 Task: Generate a ternary plot to visualize compositional data.
Action: Mouse moved to (171, 76)
Screenshot: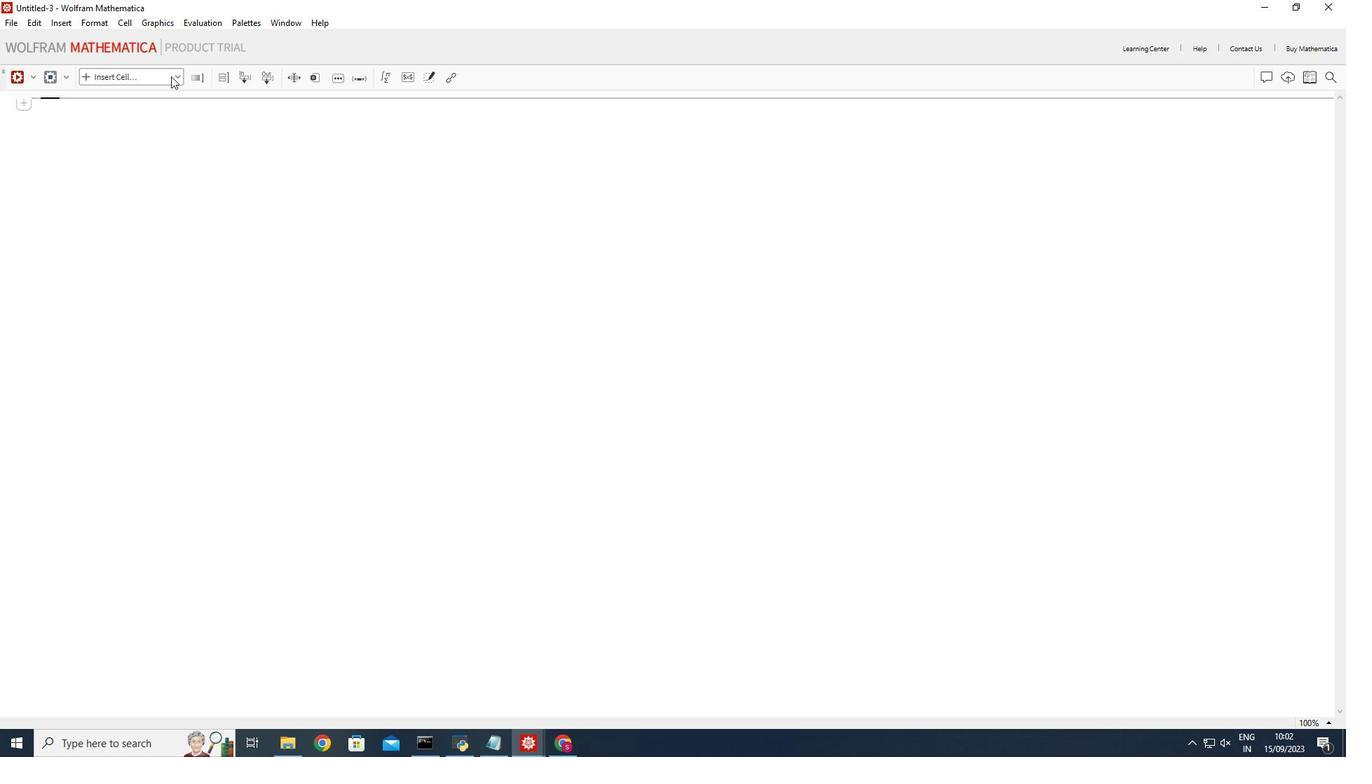 
Action: Mouse pressed left at (171, 76)
Screenshot: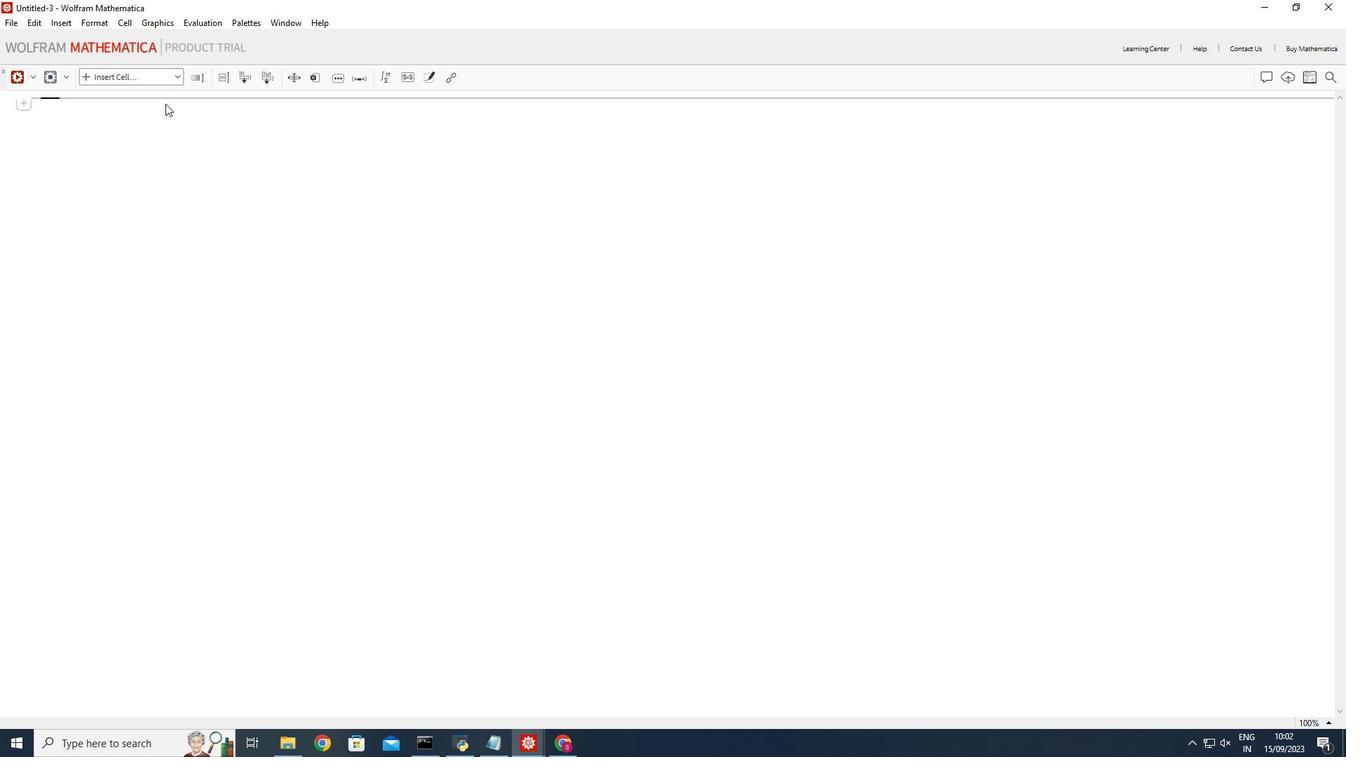 
Action: Mouse moved to (125, 103)
Screenshot: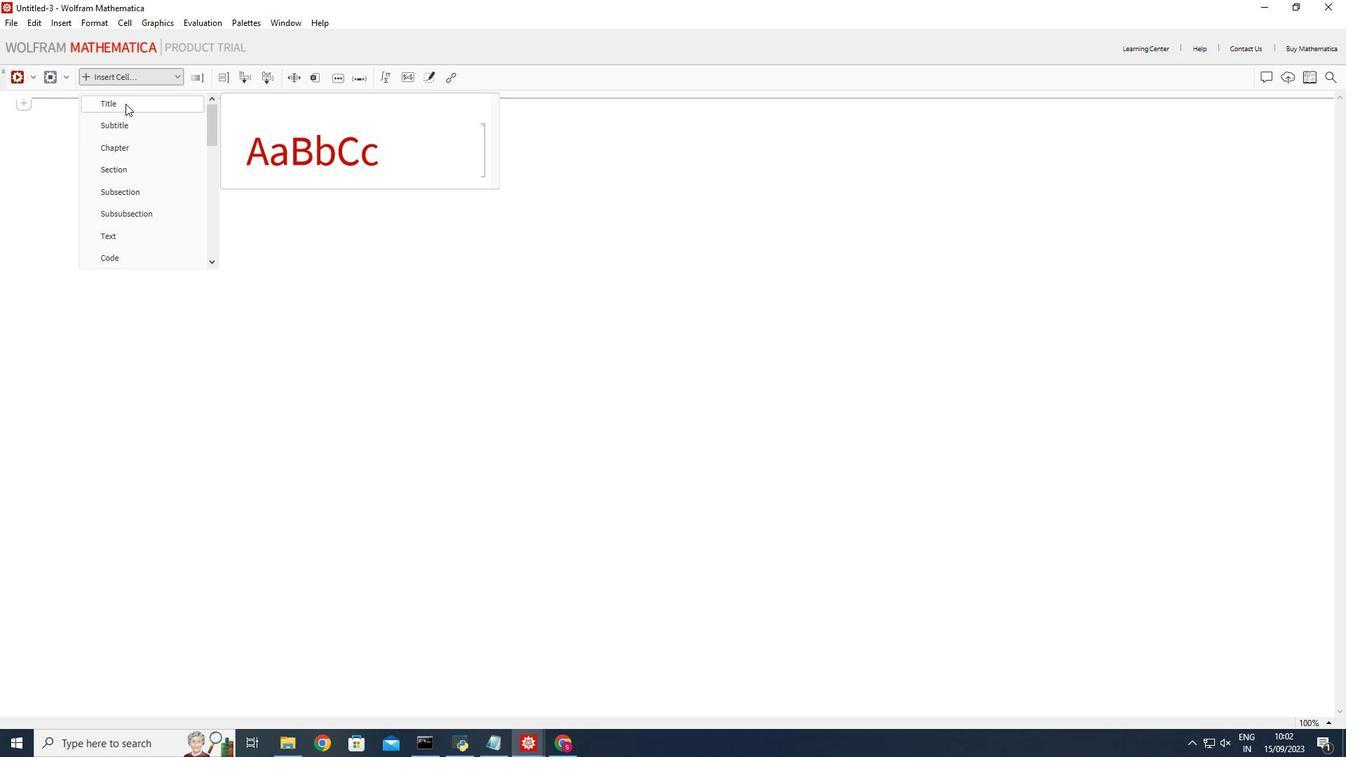 
Action: Mouse pressed left at (125, 103)
Screenshot: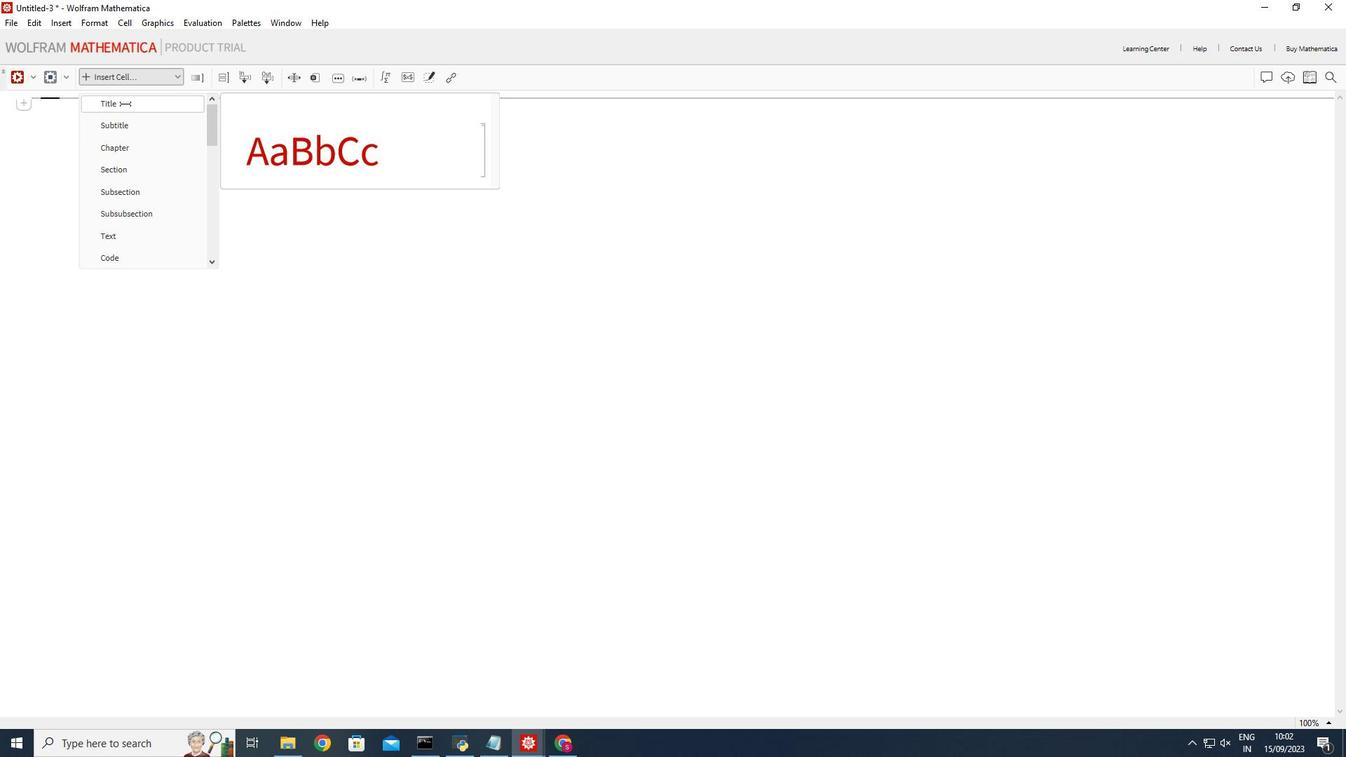 
Action: Mouse moved to (105, 135)
Screenshot: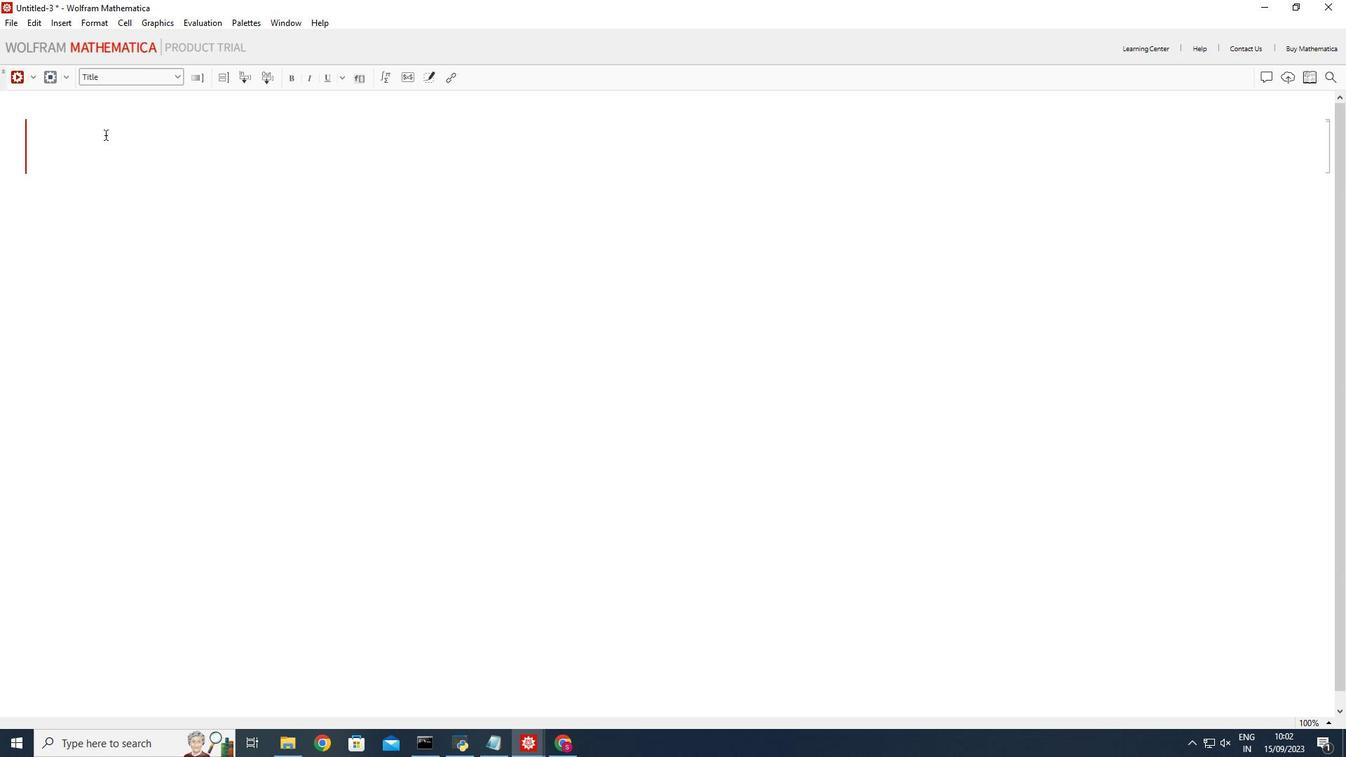 
Action: Mouse pressed left at (105, 135)
Screenshot: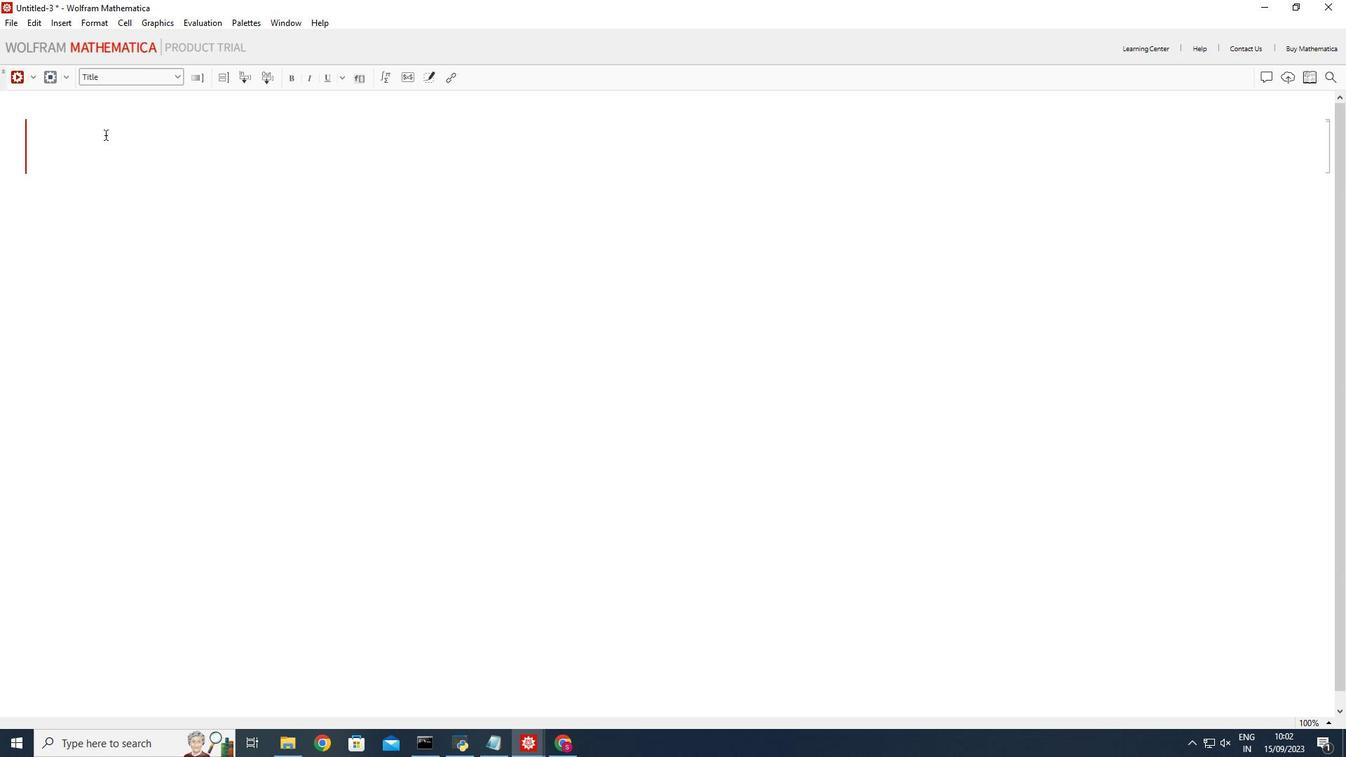 
Action: Mouse moved to (405, 442)
Screenshot: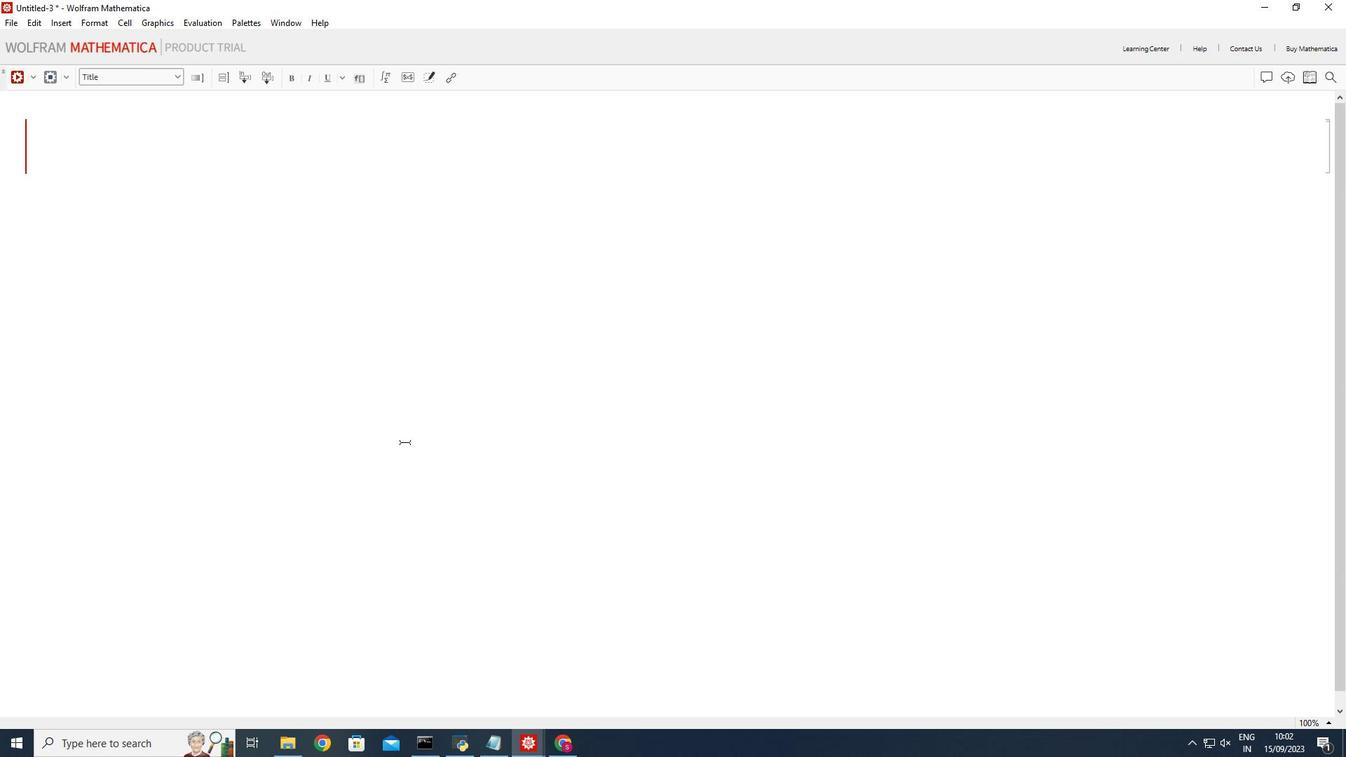 
Action: Key pressed <Key.shift_r>Ternary<Key.space>o<Key.backspace>plot<Key.space>to<Key.space>visualize<Key.space>compositional<Key.space>data
Screenshot: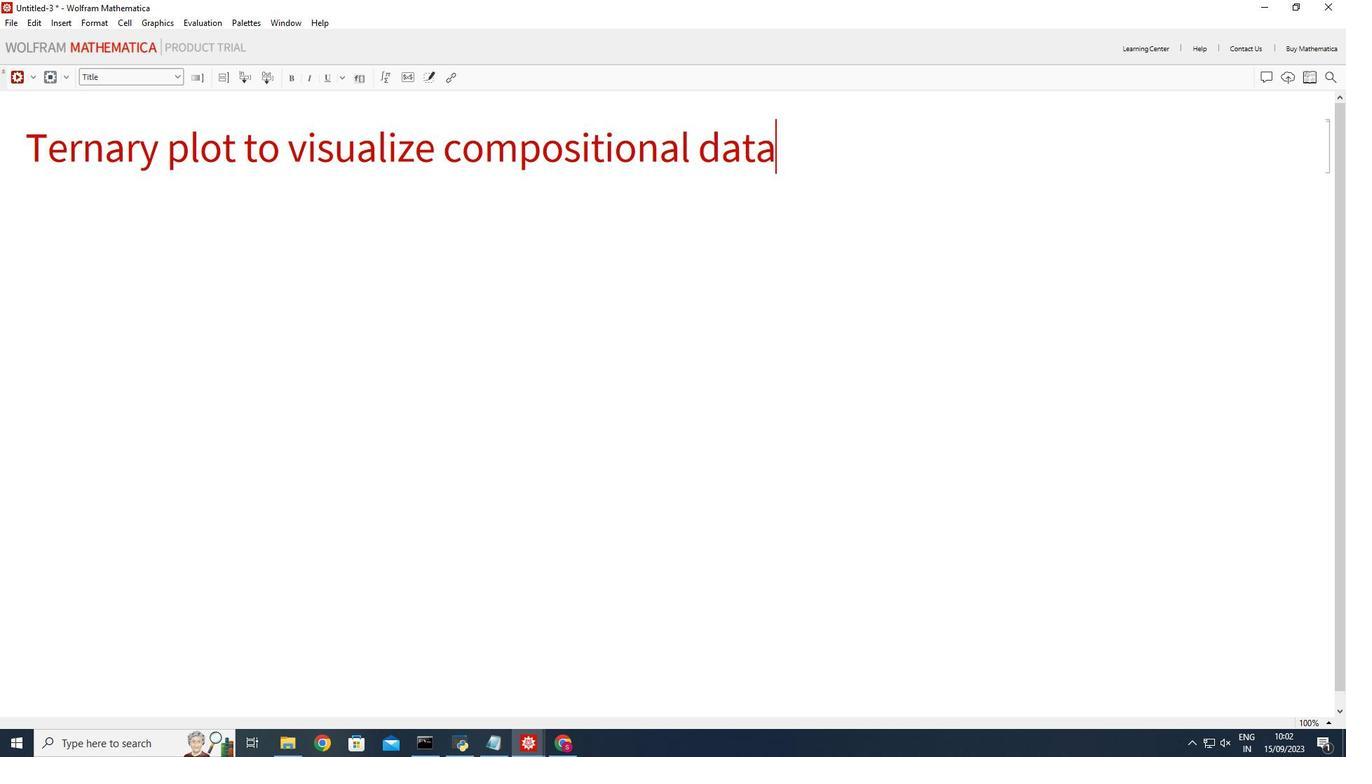 
Action: Mouse moved to (329, 318)
Screenshot: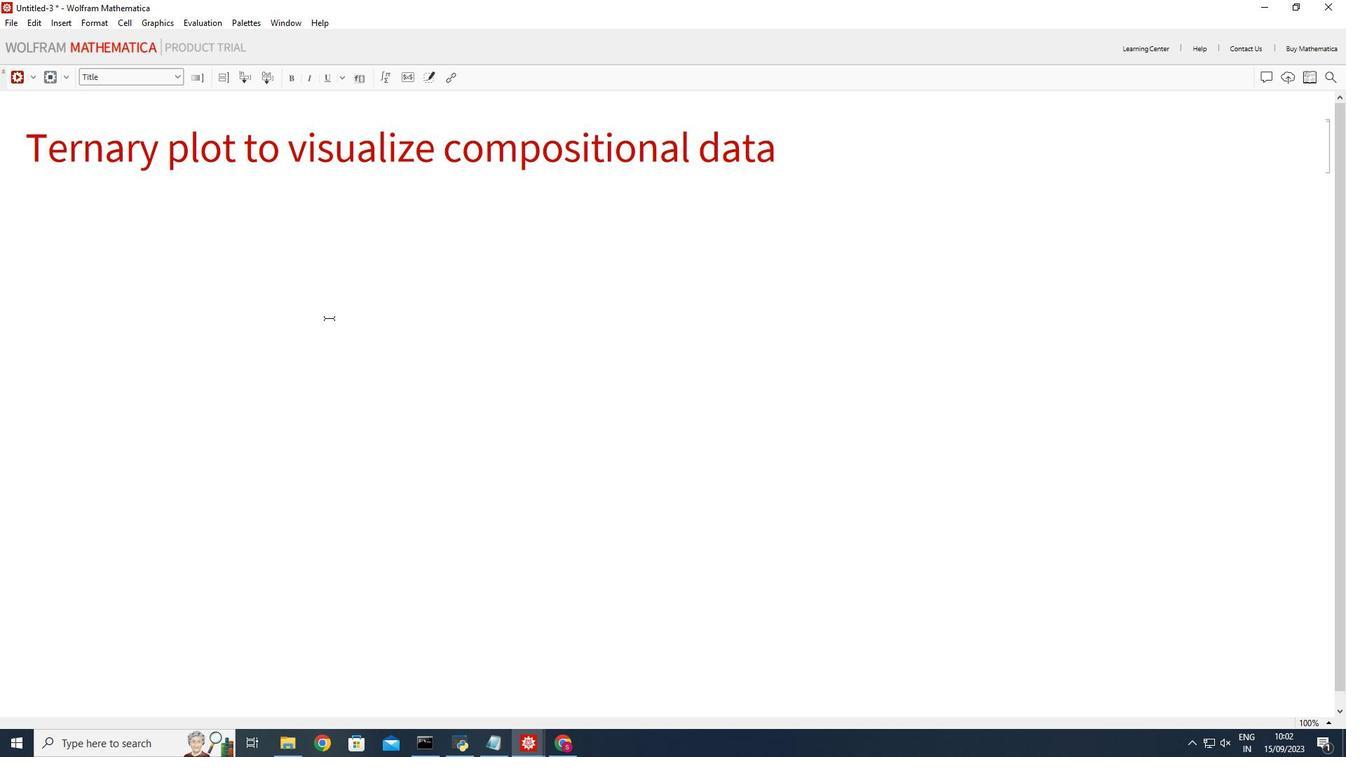 
Action: Mouse pressed left at (329, 318)
Screenshot: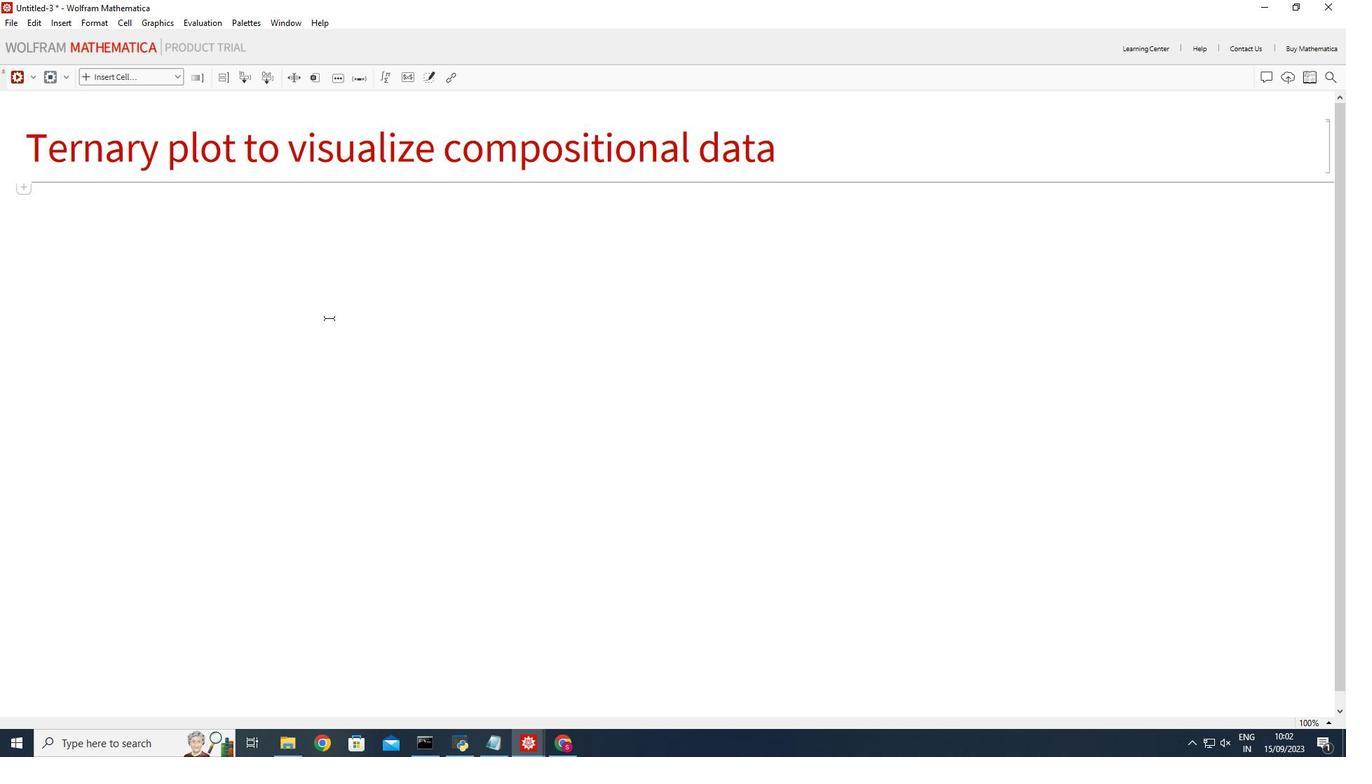 
Action: Mouse moved to (178, 76)
Screenshot: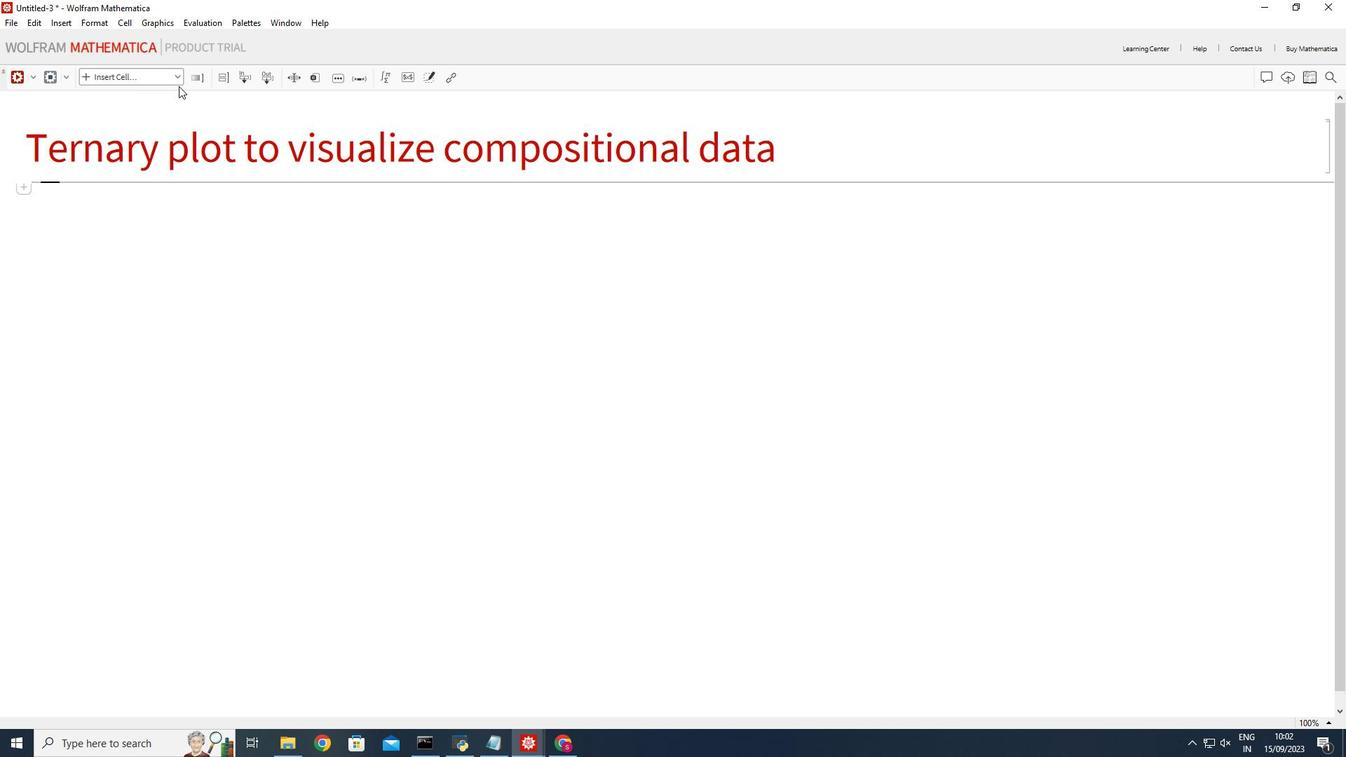 
Action: Mouse pressed left at (178, 76)
Screenshot: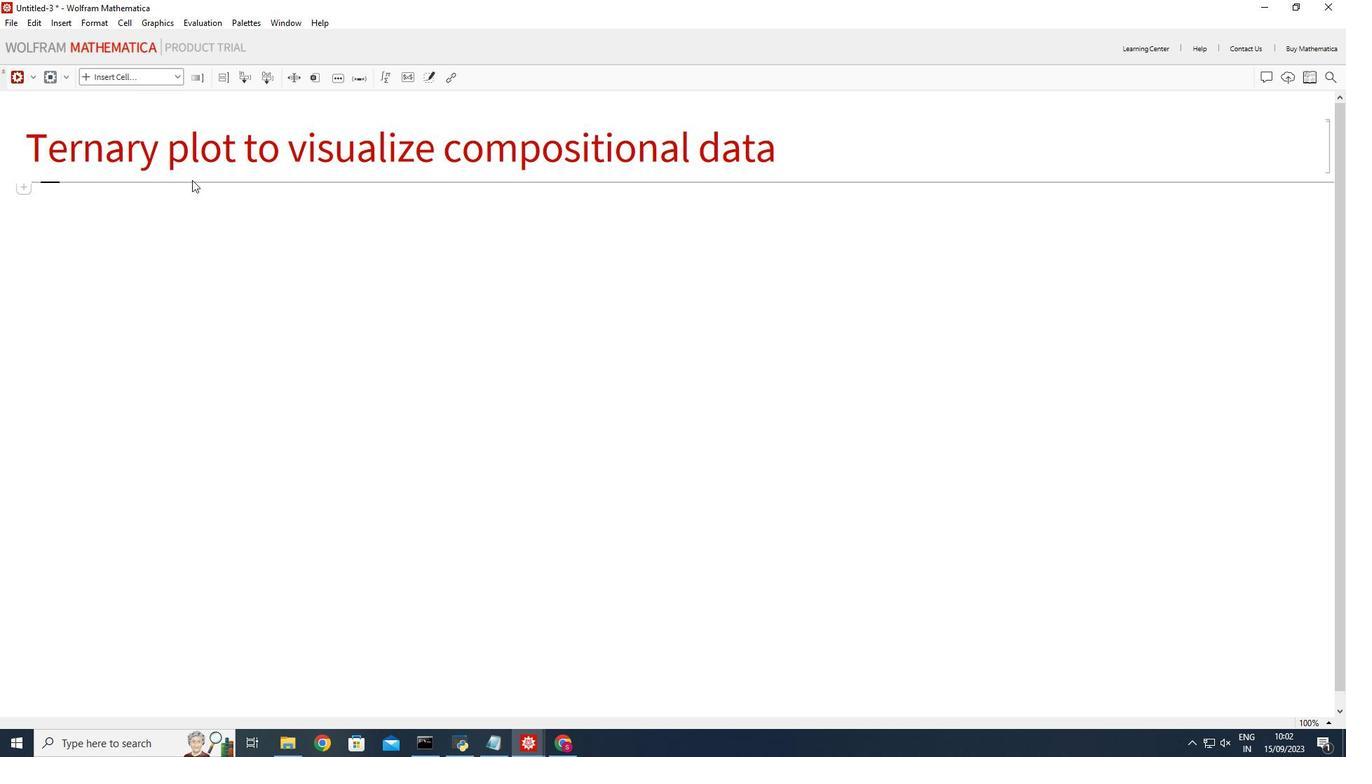 
Action: Mouse moved to (117, 255)
Screenshot: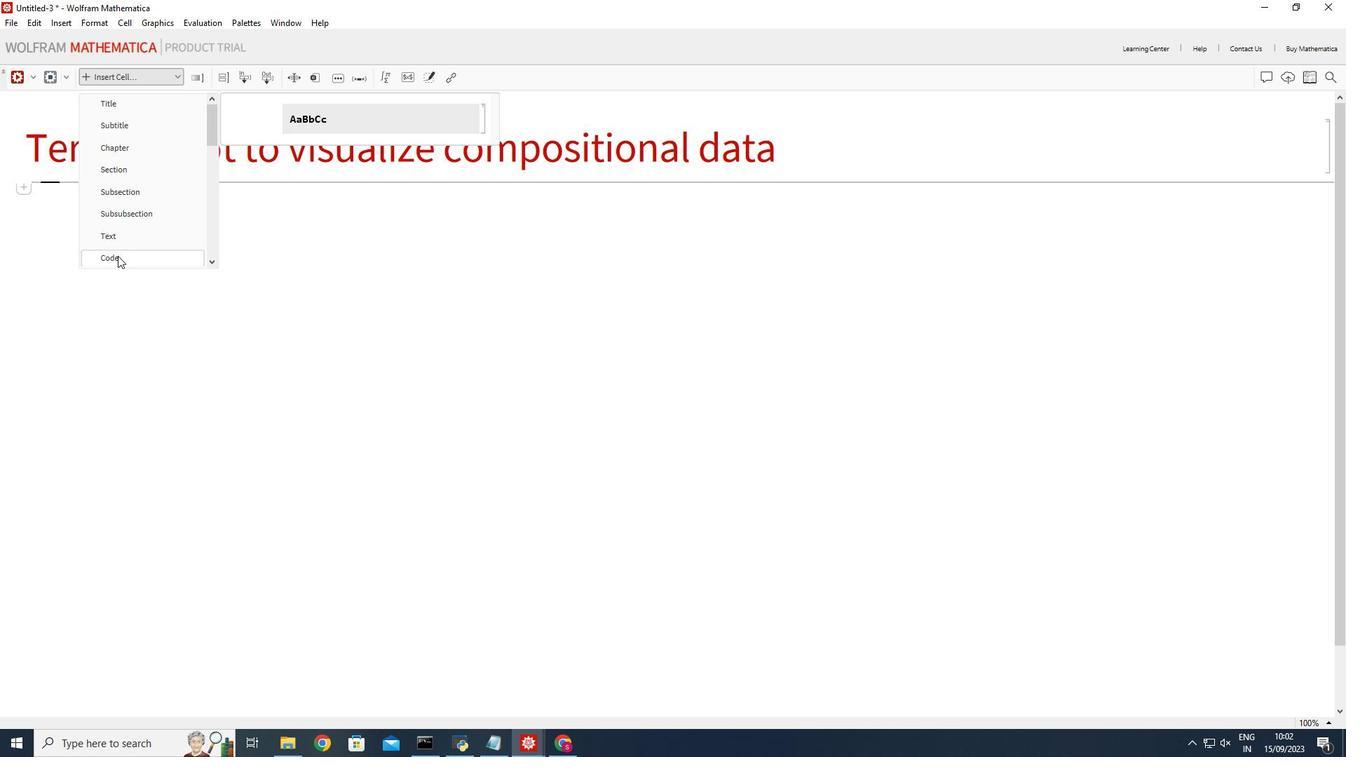 
Action: Mouse pressed left at (117, 255)
Screenshot: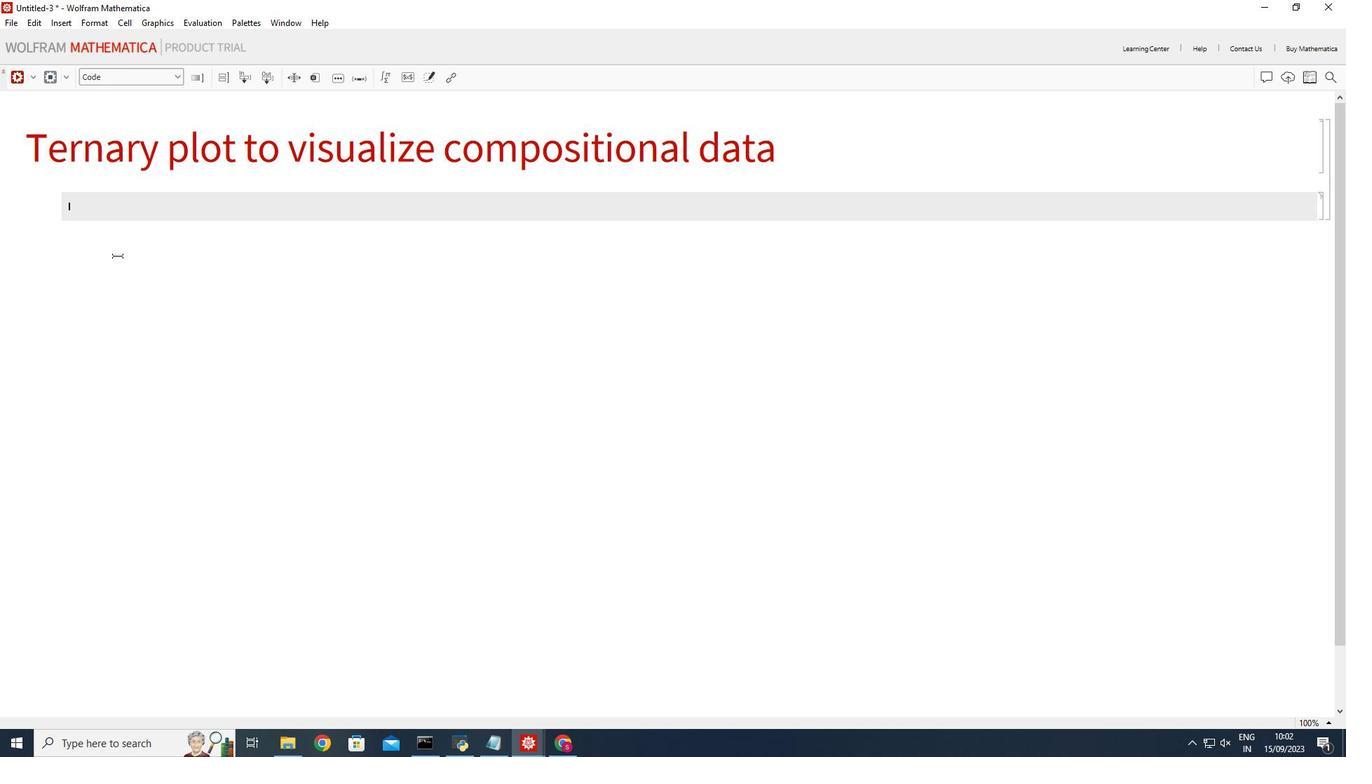 
Action: Mouse moved to (126, 210)
Screenshot: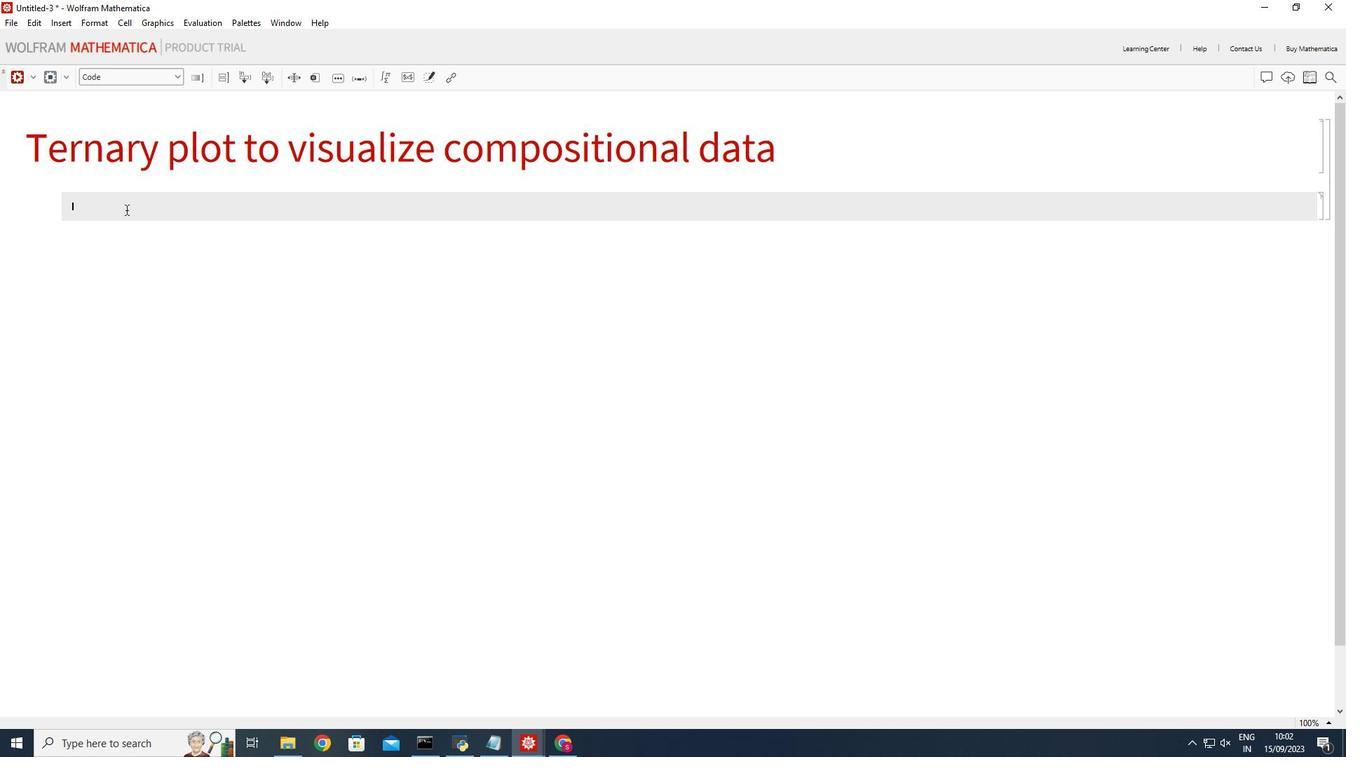 
Action: Mouse pressed left at (126, 210)
Screenshot: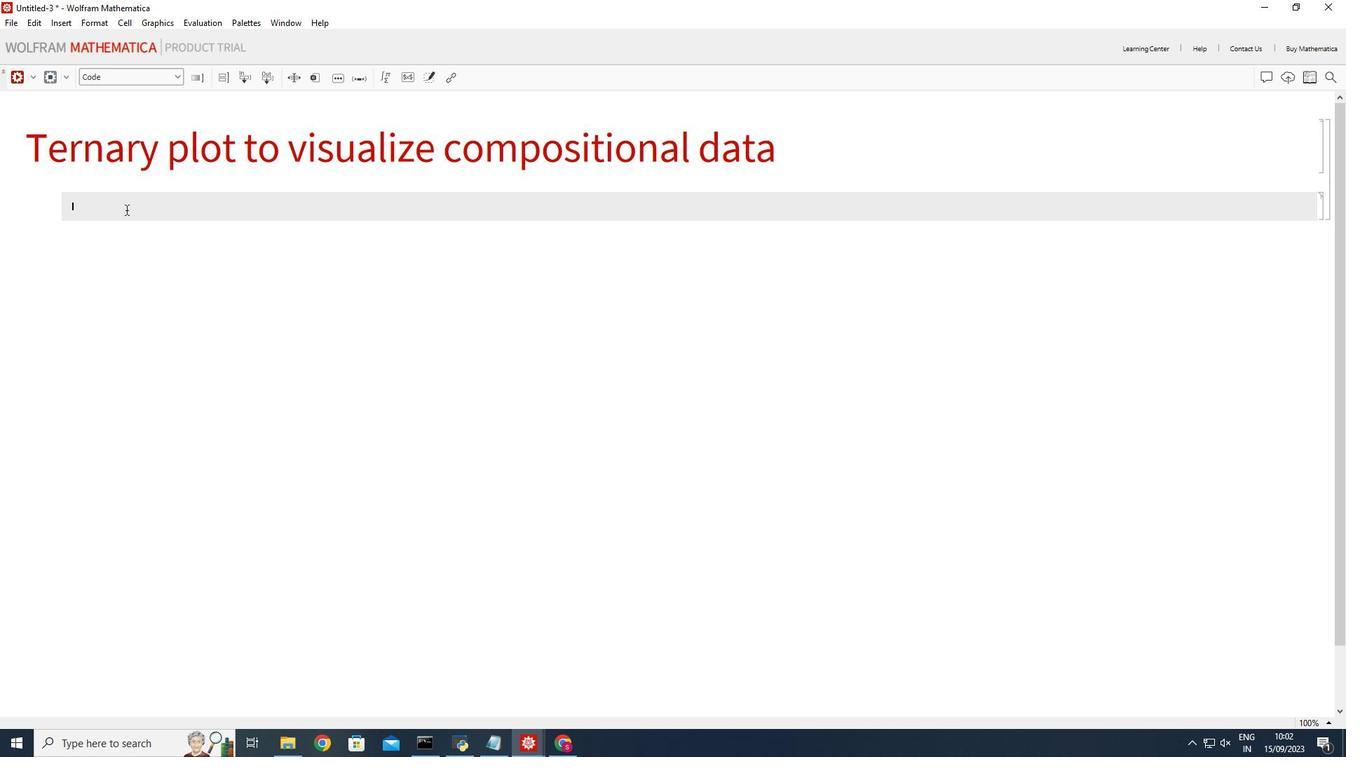 
Action: Mouse moved to (302, 297)
Screenshot: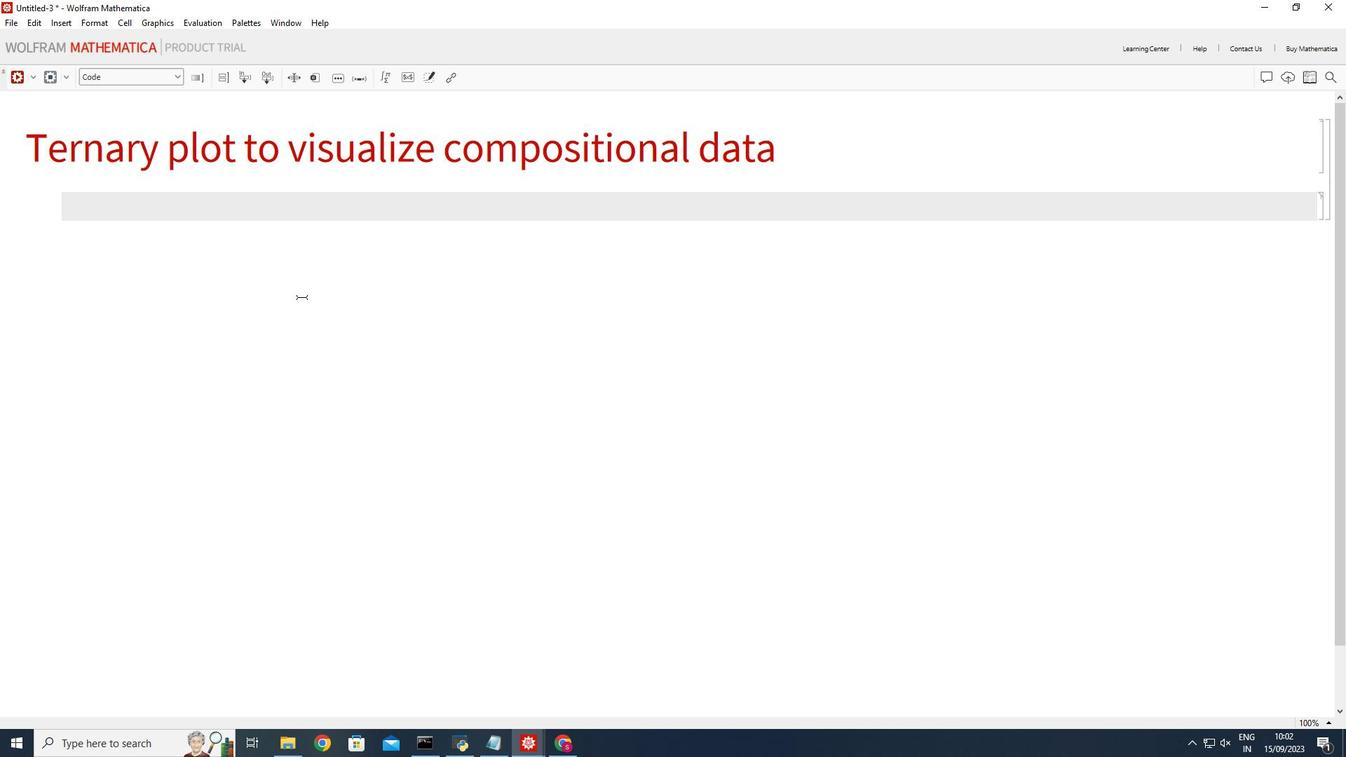 
Action: Key pressed <Key.shift_r>(*<Key.space><Key.shift_r>Define<Key.space>your<Key.space>compositional<Key.space>data<Key.space><Key.shift_r>(sum<Key.space>of<Key.space>components<Key.space>should<Key.space>be<Key.space>1<Key.right><Key.space><Key.right><Key.right><Key.enter>data<Key.space>=<Key.space><Key.shift_r><Key.shift_r><Key.shift_r><Key.shift_r><Key.shift_r>{{0.2,<Key.space>0.3,<Key.space>0.5<Key.right>,<Key.space><Key.shift_r>{0.6,<Key.space>0.1,<Key.space>0.3<Key.right>,<Key.space><Key.shift_r>{0.3,0.2,0.5<Key.right><Key.right>;<Key.enter><Key.enter><Key.shift_r>(*<Key.space>create<Key.space>a<Key.space>s<Key.backspace>custom<Key.space>ternary<Key.space>plot<Key.space><Key.right><Key.right><Key.enter><Key.shift_r>Graphics<Key.space><Key.backspace>[<Key.shift_r>{<Key.shift_r>(<Key.shift_r>*<Key.space><Key.shift_r>Equilateral<Key.space>triangle<Key.right><Key.right><Key.space><Key.shift_r>L<Key.backspace><Key.backspace><Key.enter><Key.shift_r>Line[<Key.shift_r>{{1,0<Key.right>,<Key.space><Key.shift_r>{0,<Key.space><Key.shift_r>Sqrt[3]<Key.right>,<Key.space><Key.shift_r>{0,0<Key.right>,<Key.space><Key.shift_r>{1,0<Key.space><Key.right><Key.right><Key.right>,<Key.space><Key.enter><Key.shift_r>Text[<Key.shift_r>"<Key.shift_r>A<Key.right>,<Key.space><Key.shift_r>{0.02<Key.right><Key.left>,<Key.space>0.02<Key.left><Key.left><Key.left><Key.left>-<Key.right><Key.right><Key.right><Key.right><Key.right><Key.right>,<Key.space><Key.shift_r>Text[<Key.shift_r>"<Key.shift_r>B<Key.right>,<Key.space><Key.shift_r>{0.98,<Key.space>-0.02<Key.right><Key.right>,<Key.enter><Key.shift_r>Text[<Key.shift_r>"<Key.shift_r>C<Key.right>,<Key.space><Key.shift_r>{0.5<Key.right>,<Key.space><Key.shift_r>Sqrt[3]<Key.space>-<Key.space>0.02<Key.right><Key.right><Key.left><Key.left><Key.shift_r><Key.shift_r><Key.shift_r><Key.shift_r><Key.shift_r><Key.shift_r><Key.shift_r><Key.shift_r><Key.shift_r><Key.shift_r><Key.shift_r><Key.shift_r><Key.shift_r><Key.shift_r><Key.shift_r><Key.shift_r><Key.shift_r><Key.shift_r><Key.shift_r><Key.shift_r><Key.shift_r><Key.shift_r>}<Key.right><Key.right><Key.backspace>,<Key.enter><Key.up><Key.up><Key.up><Key.right><Key.right><Key.right><Key.right><Key.right><Key.right><Key.right><Key.right><Key.right><Key.right><Key.right><Key.up><Key.right><Key.down><Key.left><Key.right><Key.right><Key.right><Key.right><Key.right><Key.right><Key.right><Key.right><Key.right><Key.right><Key.right><Key.right><Key.right><Key.right><Key.right><Key.right><Key.right><Key.right><Key.right><Key.right><Key.right><Key.right><Key.right><Key.right><Key.right><Key.right><Key.right><Key.right><Key.right><Key.right><Key.right><Key.right><Key.right><Key.right><Key.right><Key.right><Key.right><Key.down><Key.left><Key.left><Key.left><Key.left><Key.left><Key.left><Key.left><Key.left><Key.left><Key.left><Key.left><Key.left><Key.left><Key.left><Key.left><Key.left><Key.left><Key.left><Key.left><Key.left><Key.left><Key.left><Key.right><Key.right><Key.right><Key.right><Key.right><Key.right><Key.right><Key.right><Key.right><Key.right><Key.right><Key.right><Key.right><Key.right><Key.right><Key.right><Key.right><Key.right><Key.right><Key.right><Key.right><Key.right><Key.right><Key.right><Key.left><Key.left><Key.left><Key.left><Key.left><Key.left><Key.left><Key.left><Key.left><Key.left><Key.left><Key.left><Key.left><Key.left><Key.left><Key.left><Key.left><Key.left><Key.left><Key.left><Key.left><Key.left><Key.left><Key.left><Key.down><Key.left><Key.left><Key.left><Key.left><Key.left><Key.left><Key.left><Key.left><Key.left><Key.left><Key.left><Key.backspace><Key.right><Key.right><Key.right><Key.right><Key.right><Key.right><Key.right><Key.right><Key.right><Key.right><Key.right><Key.right><Key.right><Key.right><Key.right><Key.right><Key.right><Key.right><Key.right><Key.right><Key.backspace>,<Key.enter><Key.shift_r>Table[<Key.shift_r>Text[i,<Key.shift_r>{i,<Key.space>-0.02<Key.right><Key.left><Key.shift_r>}],<Key.space><Key.shift_r>{i,0,1,0.1<Key.shift_r>}],<Key.enter><Key.shift_r>Point<Key.shift_r>Size<Key.space>[<Key.shift_r>Large],<Key.space><Key.shift_r><Key.shift_r>Point[<Key.shift_r>{0,0<Key.shift_r>}],<Key.space><Key.shift_r>Point[<Key.shift_r>{1,0<Key.shift_r>}],<Key.enter><Key.shift_r>Point[<Key.shift_r>{0.5,<Key.space><Key.shift_r>Sqrt[3]/[<Key.backspace>2<Key.shift_r>]<Key.backspace><Key.shift_r>}],<Key.enter><Key.shift_r>Point[<Key.shift_r>{<Key.shift_r>{0.2,<Key.space>0.3<Key.shift_r>},<Key.space><Key.shift_r>{0.6,0.1<Key.shift_r>},<Key.space><Key.shift_r>{0.3,0.5<Key.shift_r>}}],<Key.enter><Key.shift_r>Table[<Key.shift_r>Line[<Key.shift_r><Key.shift_r><Key.shift_r><Key.shift_r><Key.shift_r><Key.shift_r><Key.shift_r>{{0.2,<Key.space>0.3<Key.shift_r>},<Key.space><Key.shift_r>{i,<Key.space>-0.02<Key.shift_r>}}],<Key.space><Key.shift_r>{i,0.2,0.6,0.1<Key.shift_r>}],<Key.enter><Key.shift_r>Table[<Key.shift_r>Line[<Key.shift_r>{0.6,0.1<Key.shift_r>},<Key.space><Key.shift_r>{i.<Key.backspace>,<Key.space>-0.02<Key.shift_r>}}],<Key.left><Key.left><Key.left><Key.left><Key.left><Key.left><Key.left><Key.left><Key.left><Key.left><Key.left><Key.left><Key.left><Key.left><Key.left><Key.left><Key.left><Key.left><Key.left><Key.left><Key.left><Key.left><Key.left><Key.left><Key.left><Key.left><Key.left><Key.left><Key.right><Key.left><Key.shift_r>{<Key.right><Key.right><Key.right><Key.right><Key.right><Key.right><Key.right><Key.right><Key.right><Key.right><Key.right><Key.right><Key.right><Key.right><Key.right><Key.right><Key.right><Key.right><Key.right><Key.right><Key.right><Key.right><Key.right><Key.right><Key.right><Key.space><Key.shift_r>{i,<Key.space>0.3,0.6,<Key.space>0.1<Key.shift_r>}],<Key.enter><Key.shift_r>Table[<Key.shift_r>Line[<Key.shift_r>{<Key.shift_r><Key.shift_r><Key.shift_r><Key.shift_r><Key.shift_r><Key.shift_r><Key.shift_r><Key.shift_r><Key.shift_r><Key.shift_r><Key.shift_r><Key.shift_r><Key.shift_r><Key.shift_r><Key.shift_r><Key.shift_r><Key.shift_r><Key.shift_r><Key.shift_r><Key.shift_r><Key.shift_r>{<Key.backspace>0.3<Key.left><Key.left><Key.left><Key.shift_r>{<Key.right><Key.right><Key.right>,<Key.space>0.5<Key.shift_r>},<Key.space><Key.shift_r>{i,<Key.space>-0.02<Key.shift_r><Key.shift_r><Key.shift_r><Key.shift_r><Key.shift_r><Key.shift_r><Key.shift_r><Key.shift_r><Key.shift_r><Key.shift_r>}}],<Key.space><Key.shift_r>{i,<Key.space>0.2,0.5,0.1<Key.shift_r>}]<Key.shift_r>},<Key.enter><Key.shift_r><Key.shift_r>Plot<Key.shift_r>Range<Key.enter><Key.space><Key.shift_r>{{0.1,<Key.space>1.1<Key.left><Key.left><Key.left><Key.left><Key.left><Key.left><Key.left><Key.left>-<Key.right><Key.right><Key.right><Key.right><Key.right><Key.right><Key.right><Key.right><Key.right>,<Key.space><Key.shift_r>{0.1<Key.left><Key.left><Key.left>-<Key.right><Key.right><Key.right><Key.right>,<Key.space>1.0<Key.right><Key.shift_r>}<Key.left><Key.left><Key.left><Key.left><Key.left><Key.left><Key.left><Key.backspace><Key.right><Key.right><Key.right><Key.right><Key.right><Key.right><Key.right><Key.right><Key.left>,<Key.space><Key.shift_r>Image<Key.shift_r>Size<Key.enter><Key.space>300<Key.down><Key.enter><Key.shift_r><Key.enter>
Screenshot: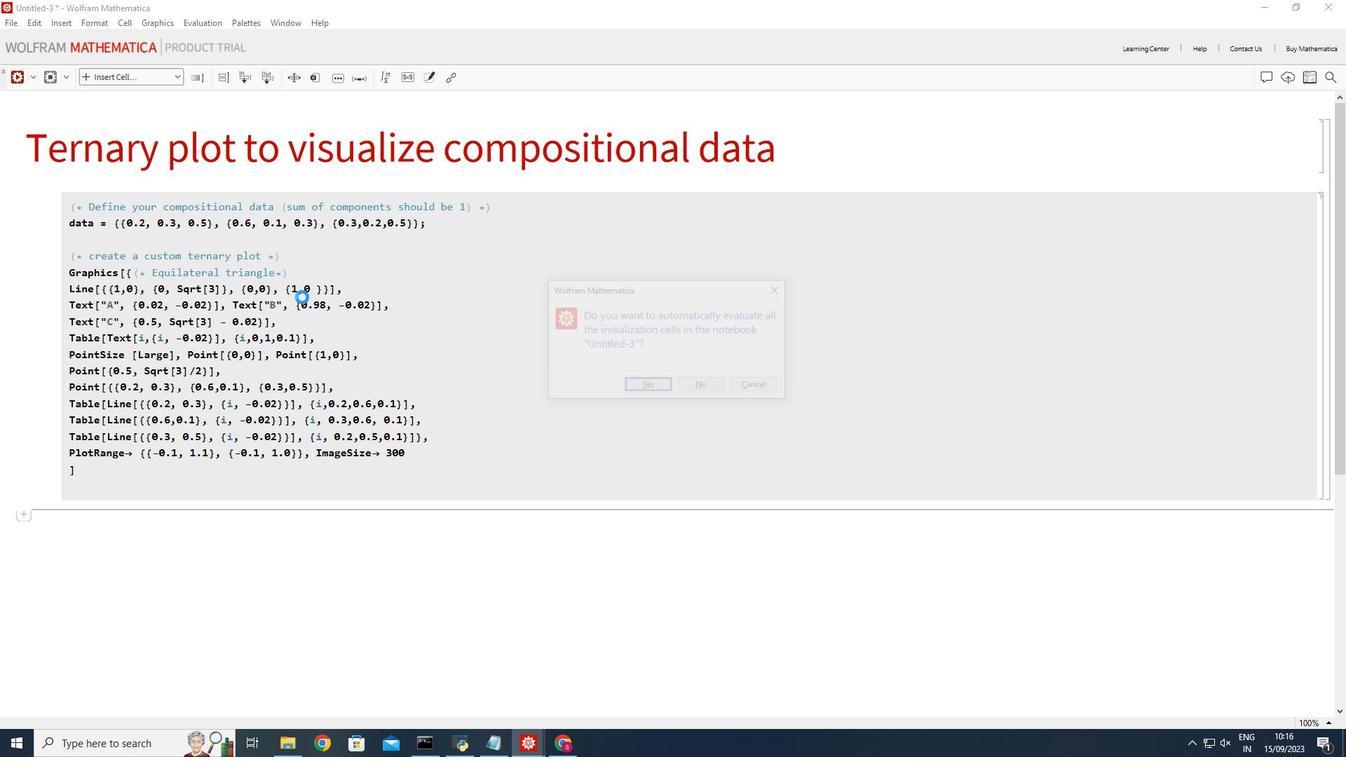 
Action: Mouse moved to (653, 389)
Screenshot: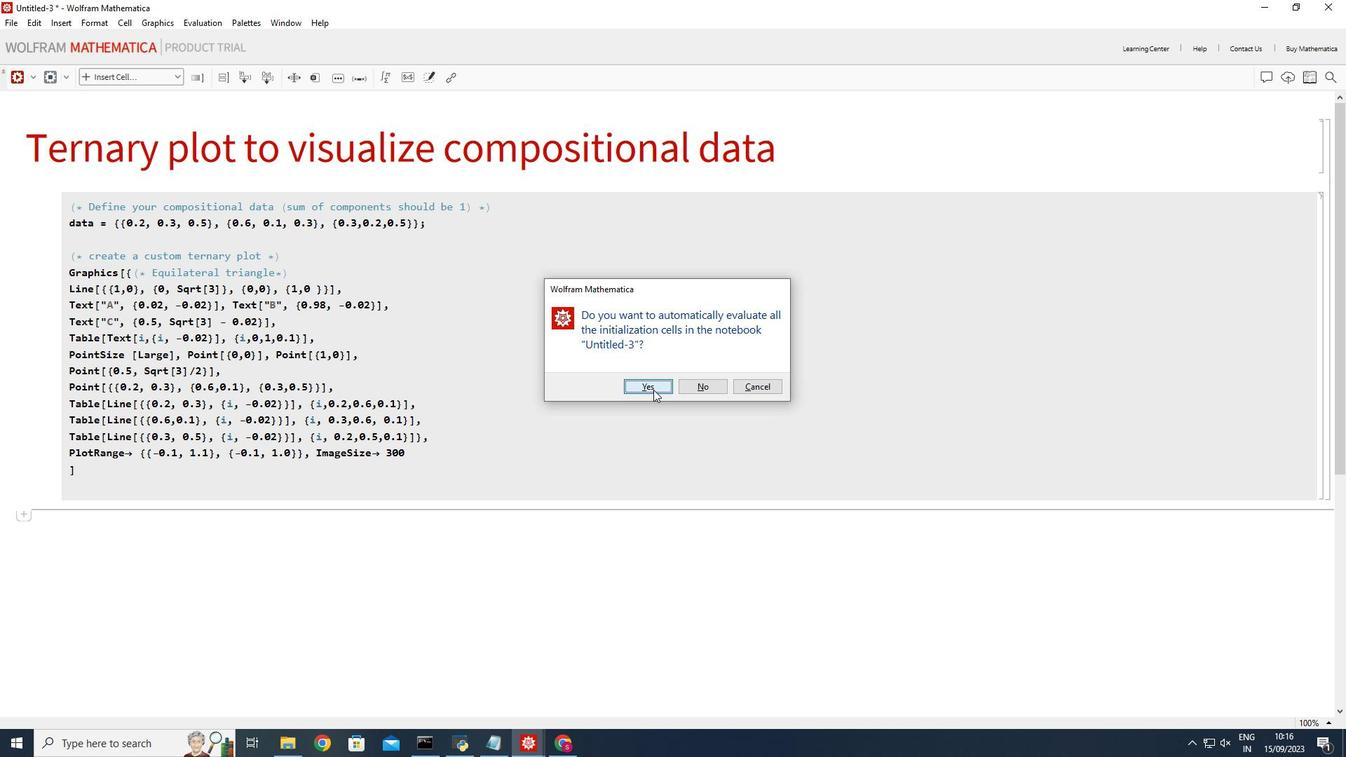 
Action: Mouse pressed left at (653, 389)
Screenshot: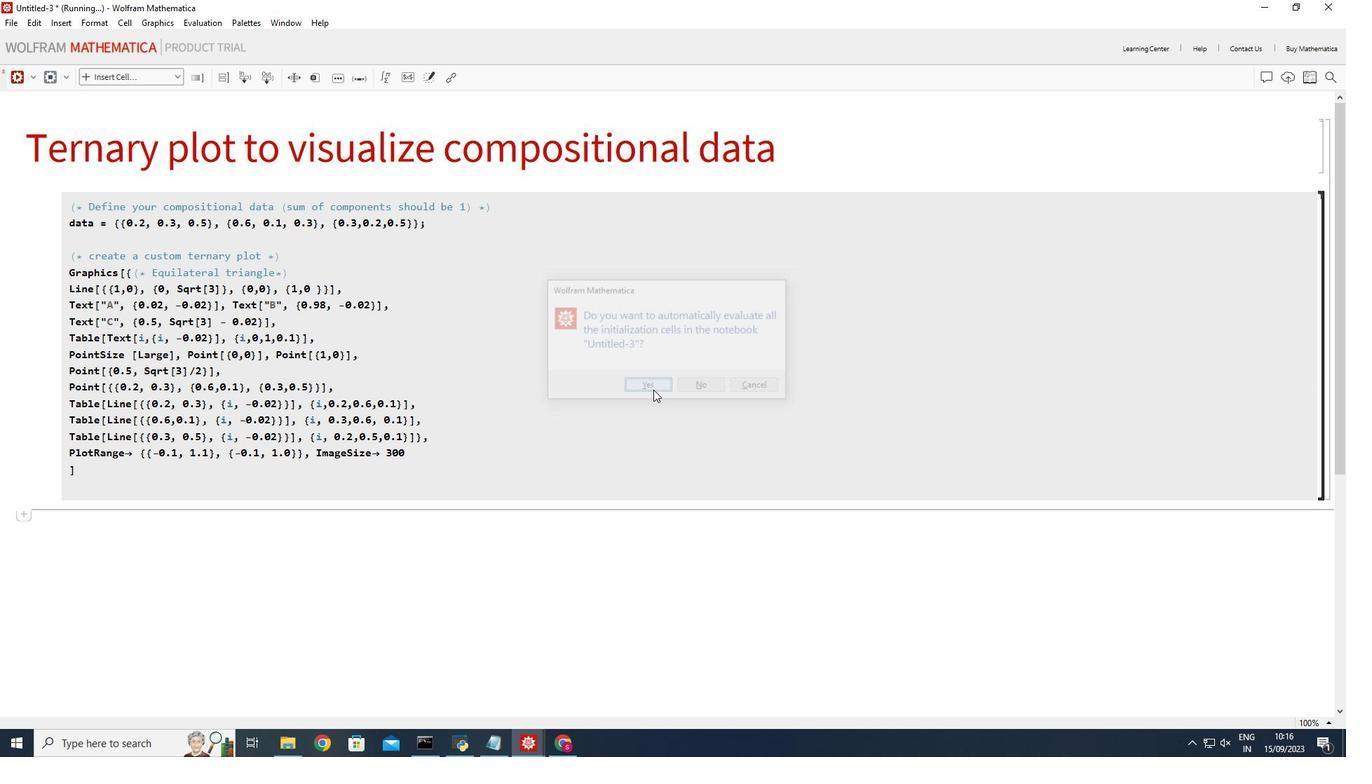 
Action: Mouse scrolled (653, 389) with delta (0, 0)
Screenshot: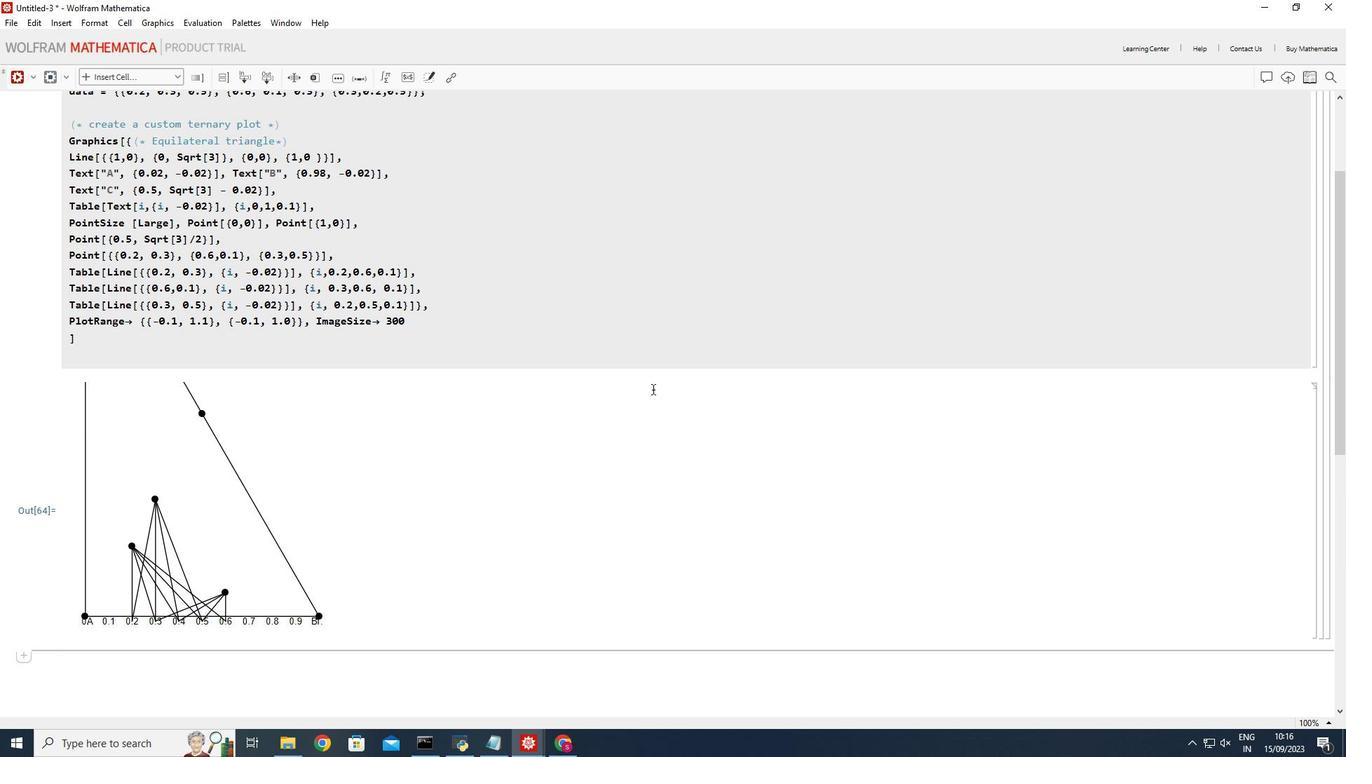 
Action: Mouse moved to (92, 355)
Screenshot: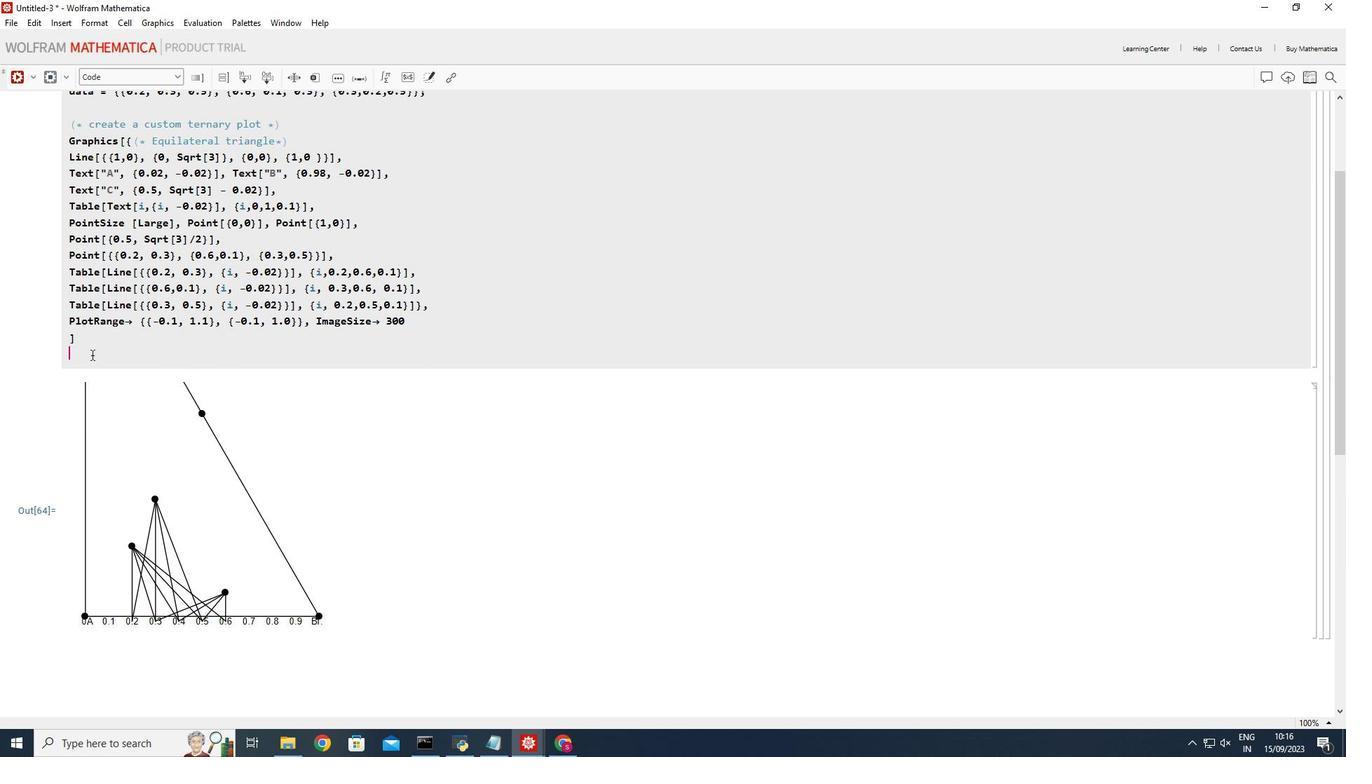 
Action: Mouse pressed left at (92, 355)
Screenshot: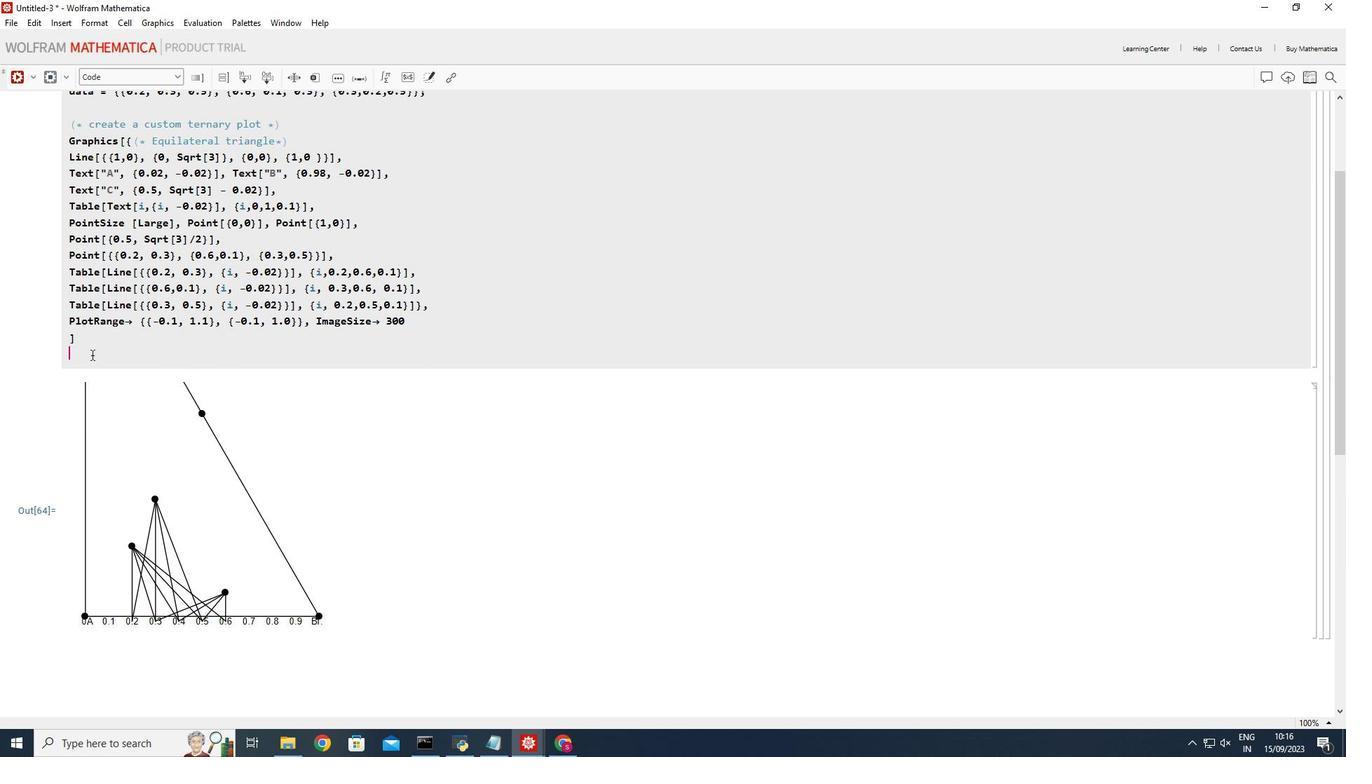 
Action: Mouse moved to (780, 331)
Screenshot: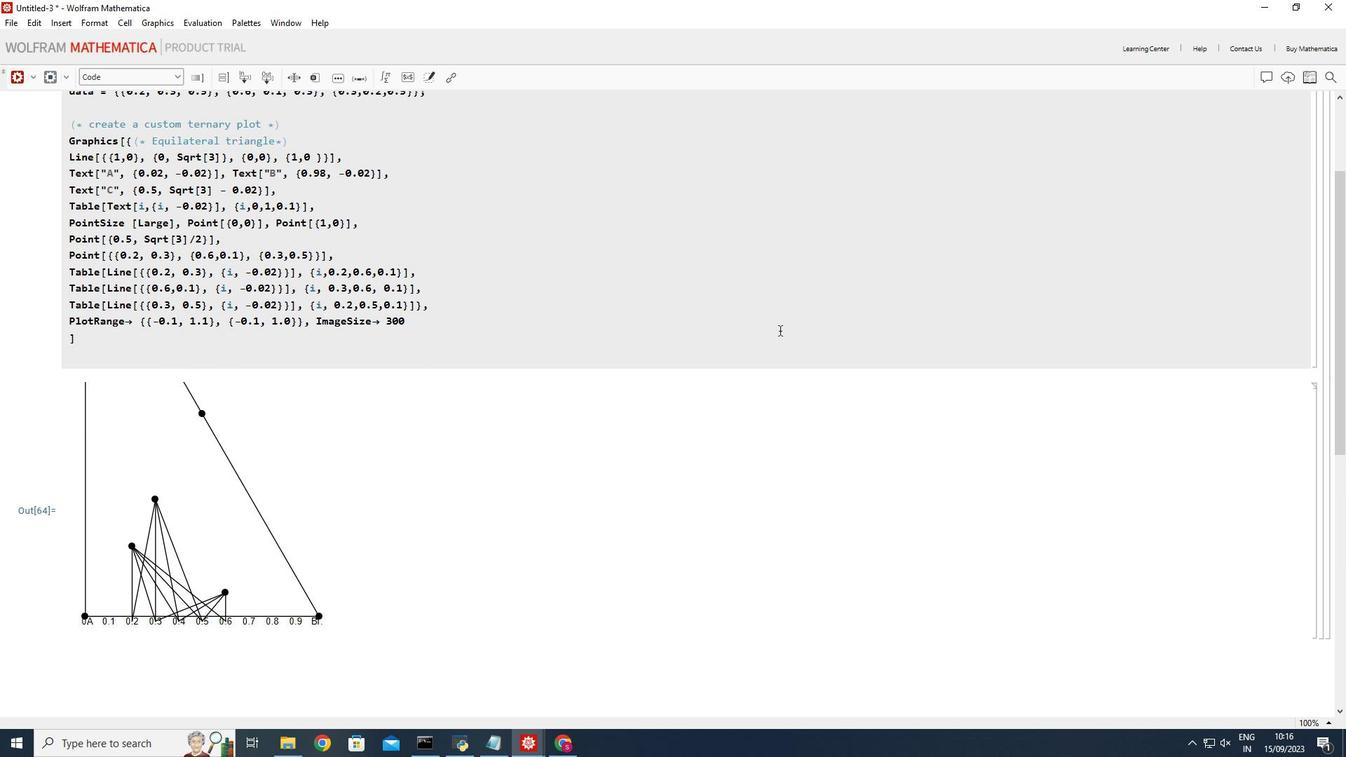 
Action: Mouse scrolled (780, 330) with delta (0, 0)
Screenshot: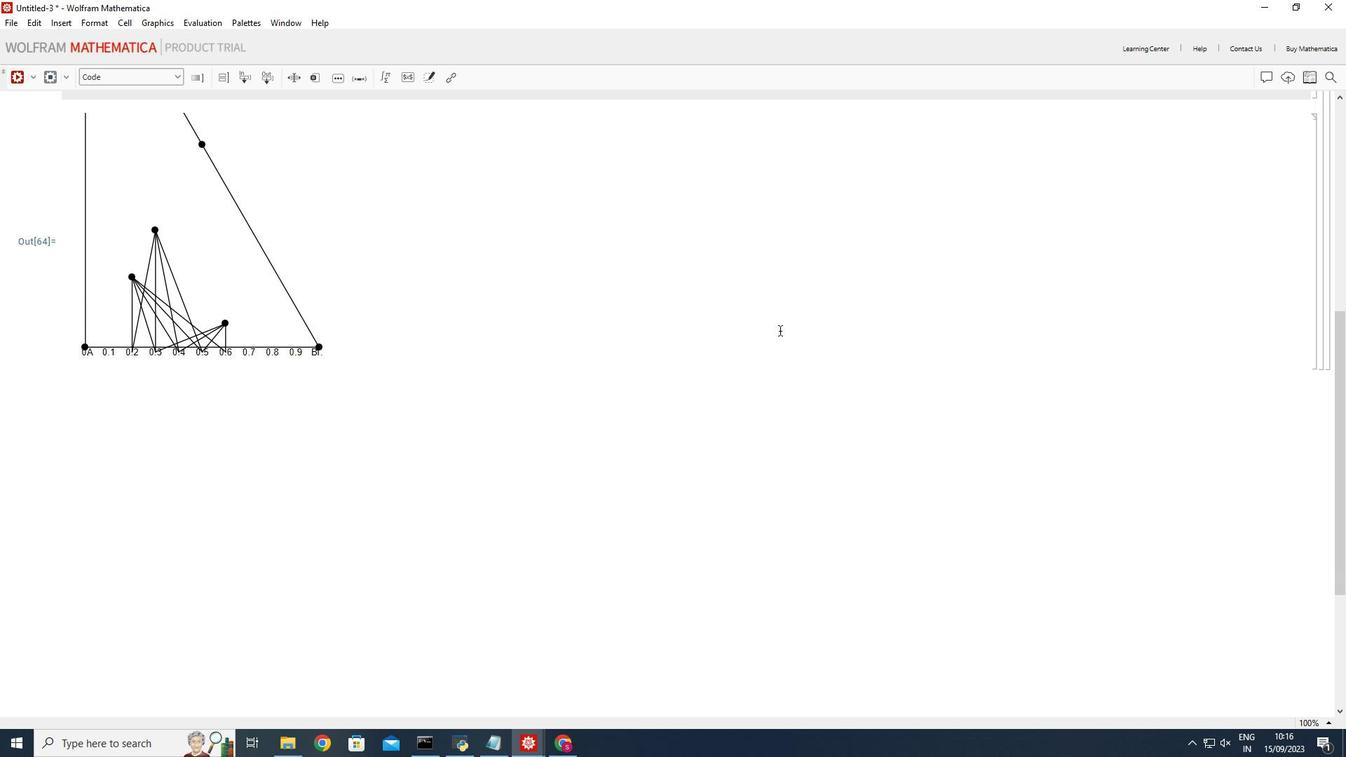 
Action: Mouse scrolled (780, 330) with delta (0, 0)
Screenshot: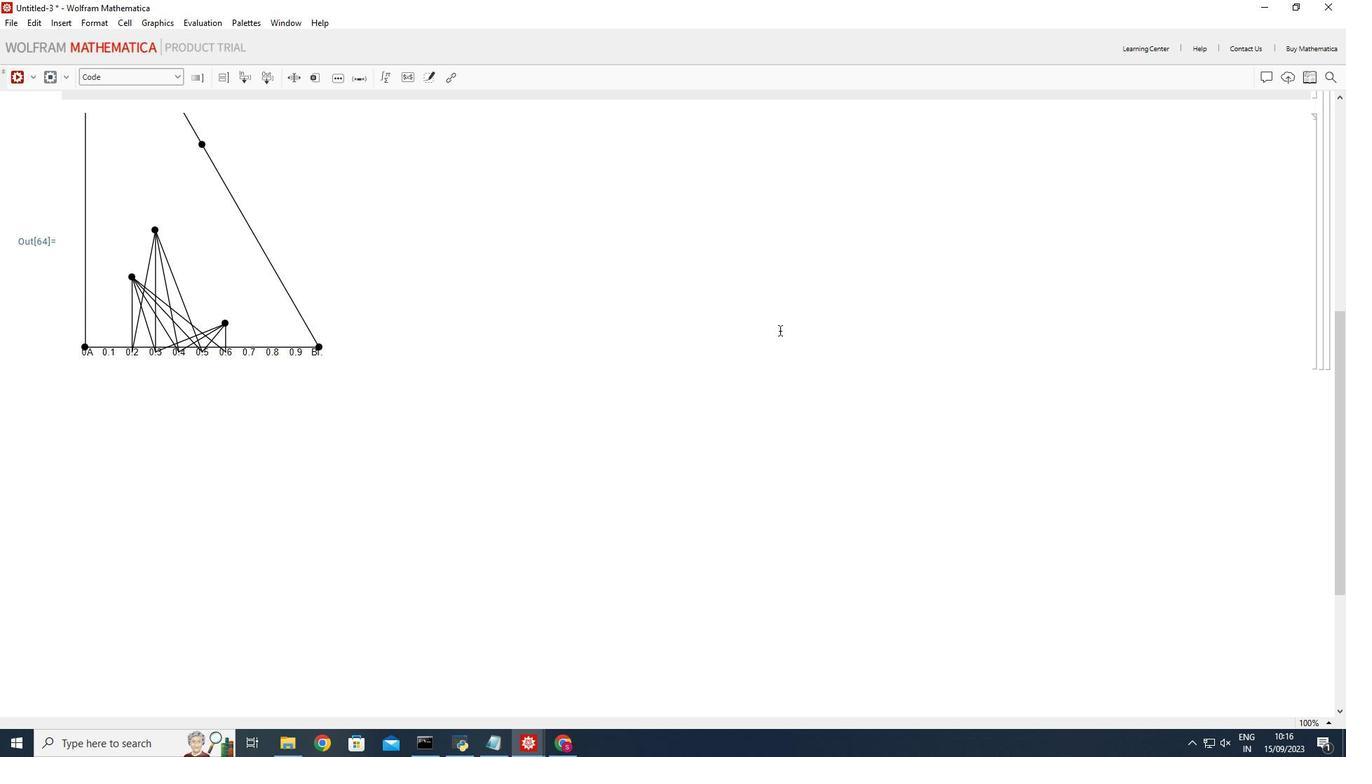 
Action: Mouse scrolled (780, 330) with delta (0, 0)
Screenshot: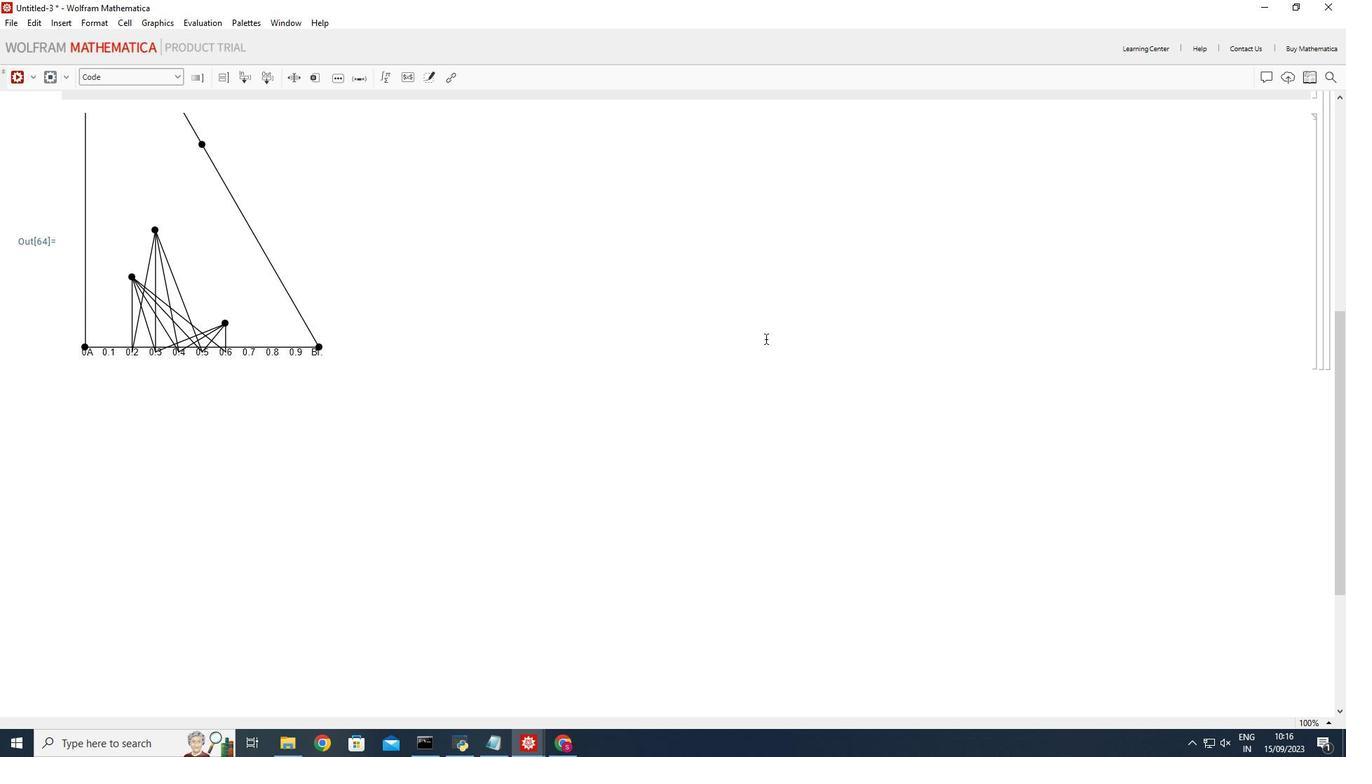 
Action: Mouse scrolled (780, 330) with delta (0, 0)
Screenshot: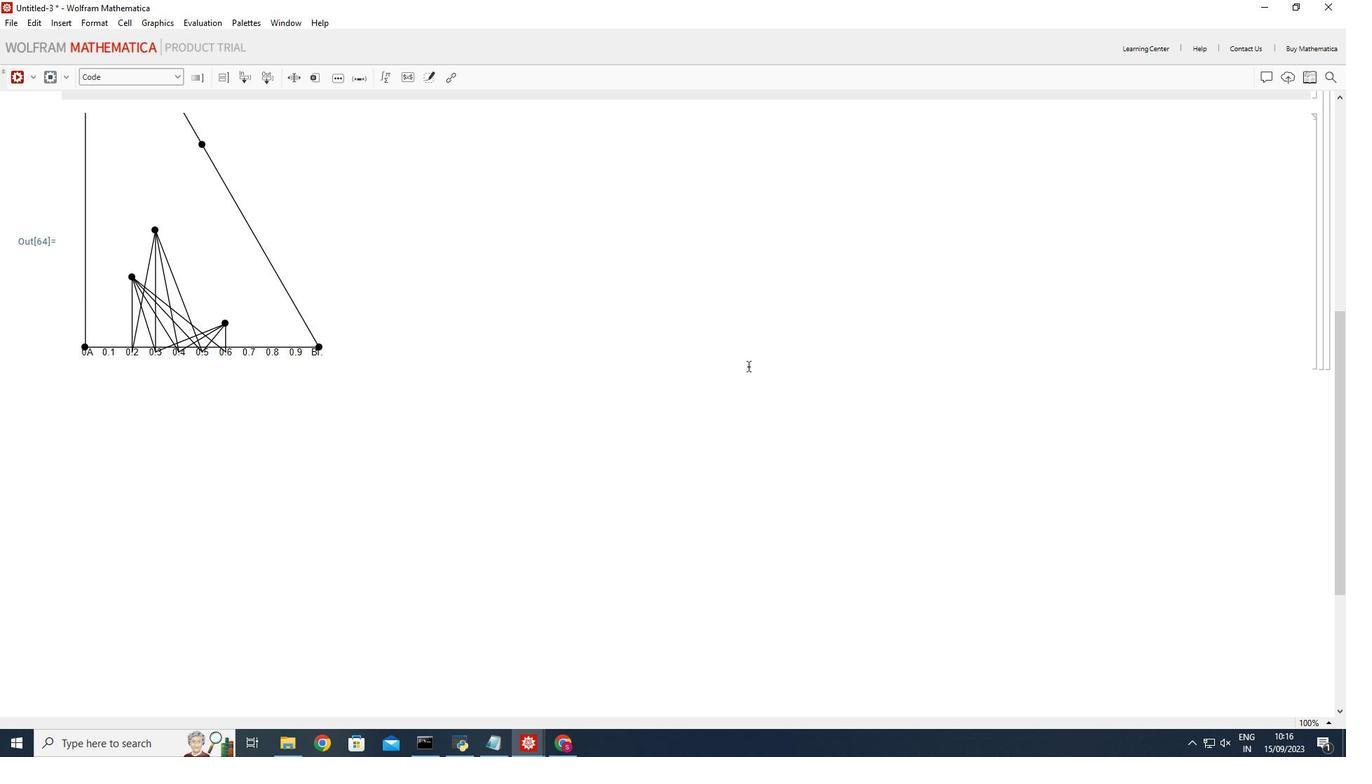 
Action: Mouse moved to (192, 408)
Screenshot: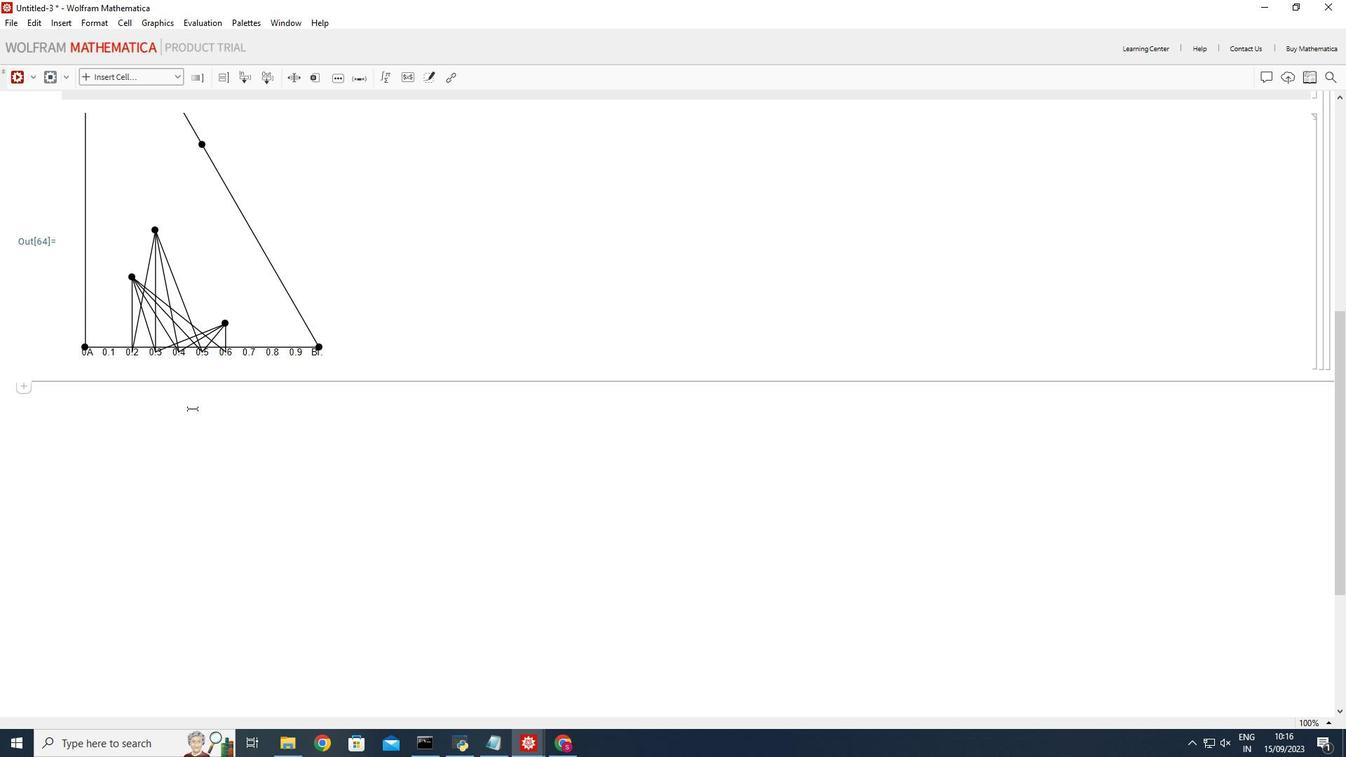 
Action: Mouse pressed left at (192, 408)
Screenshot: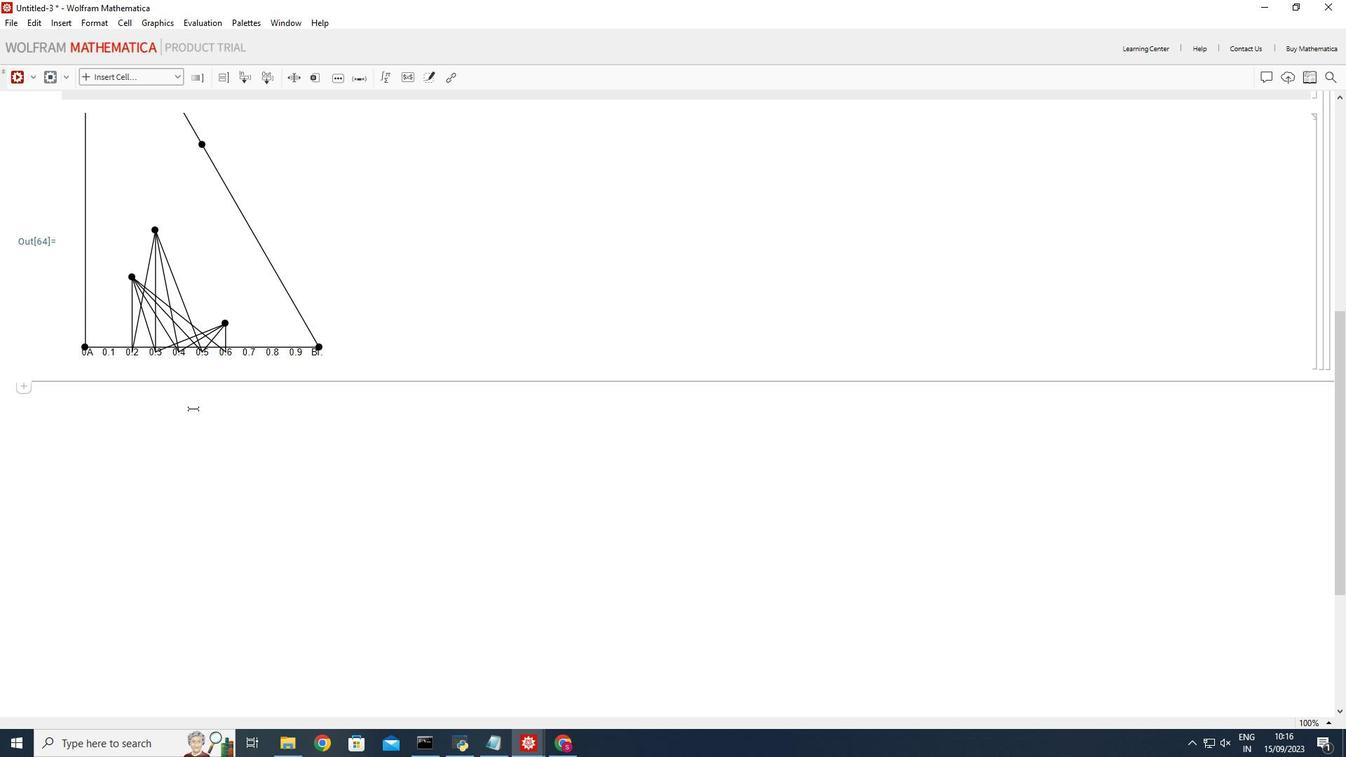 
Action: Mouse moved to (181, 74)
Screenshot: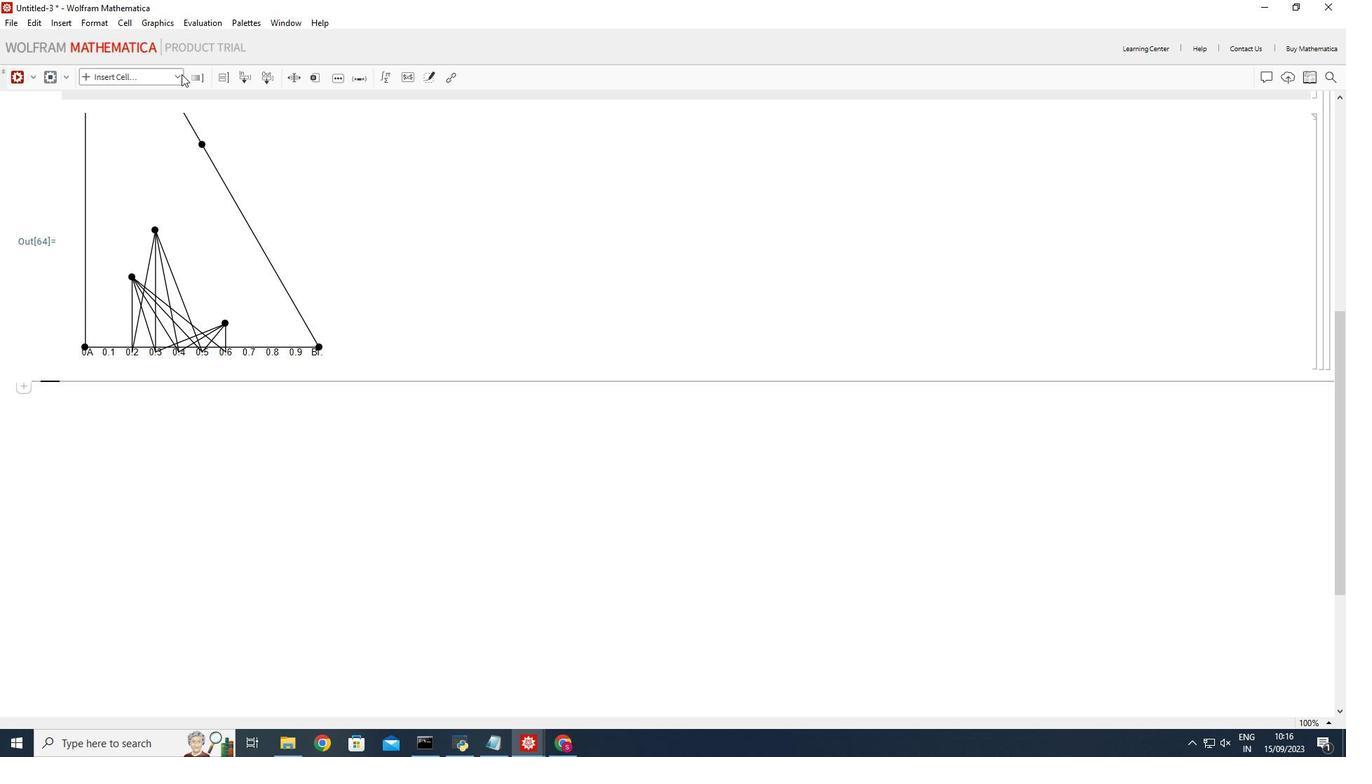 
Action: Mouse pressed left at (181, 74)
Screenshot: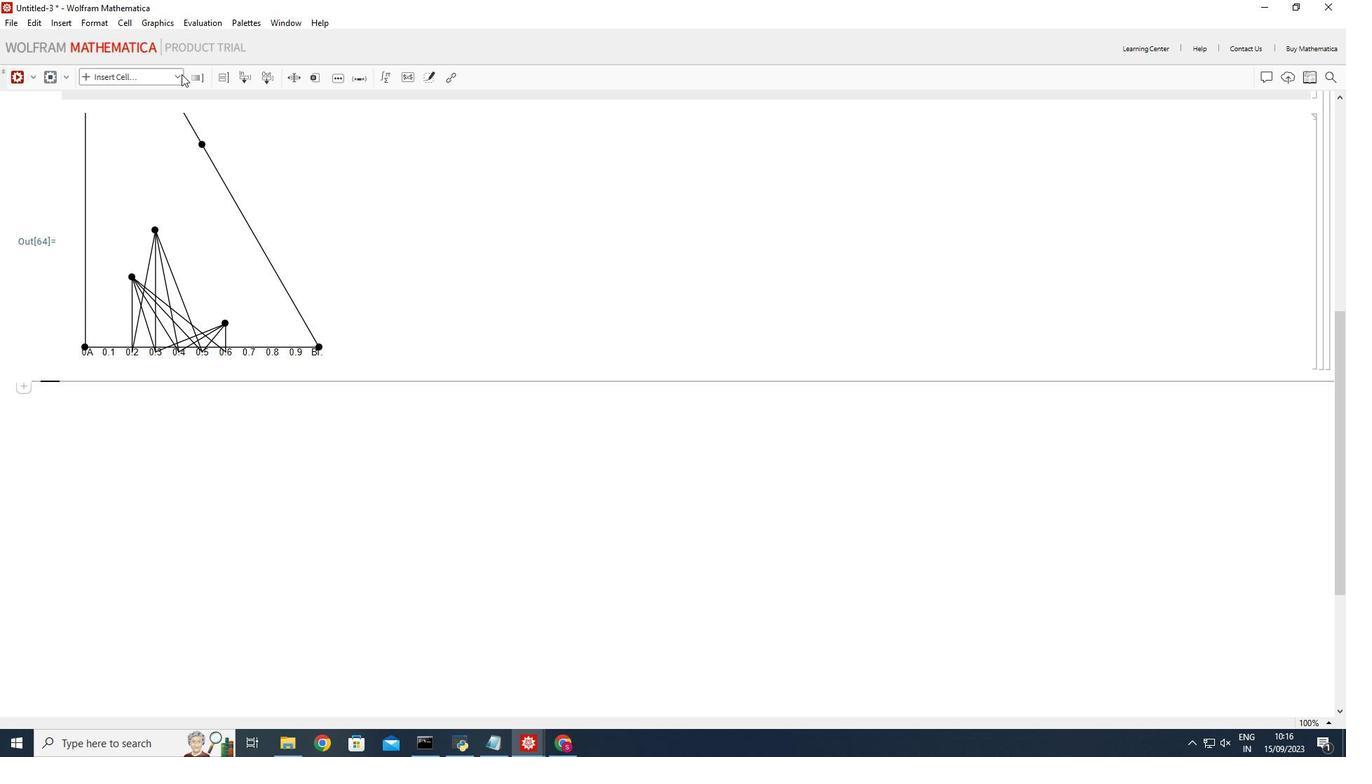 
Action: Mouse moved to (115, 260)
Screenshot: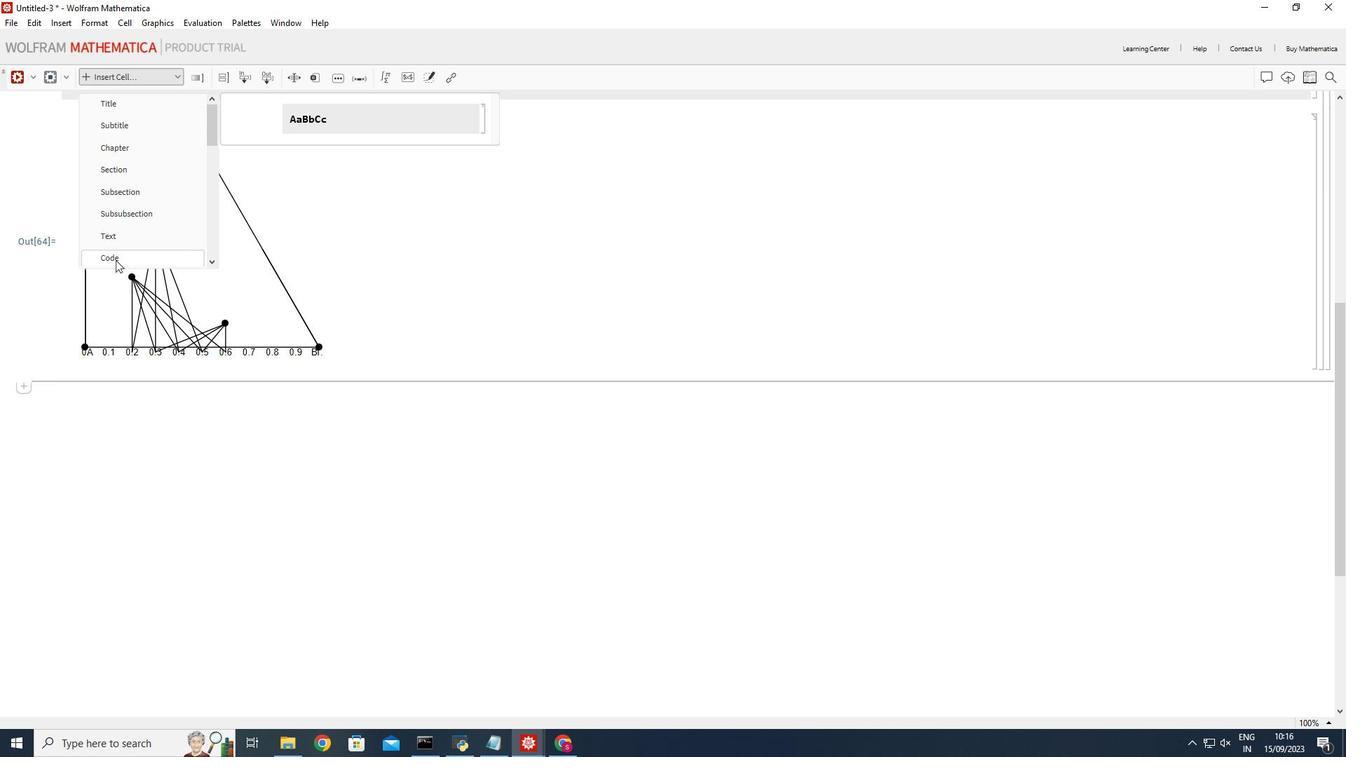 
Action: Mouse pressed left at (115, 260)
Screenshot: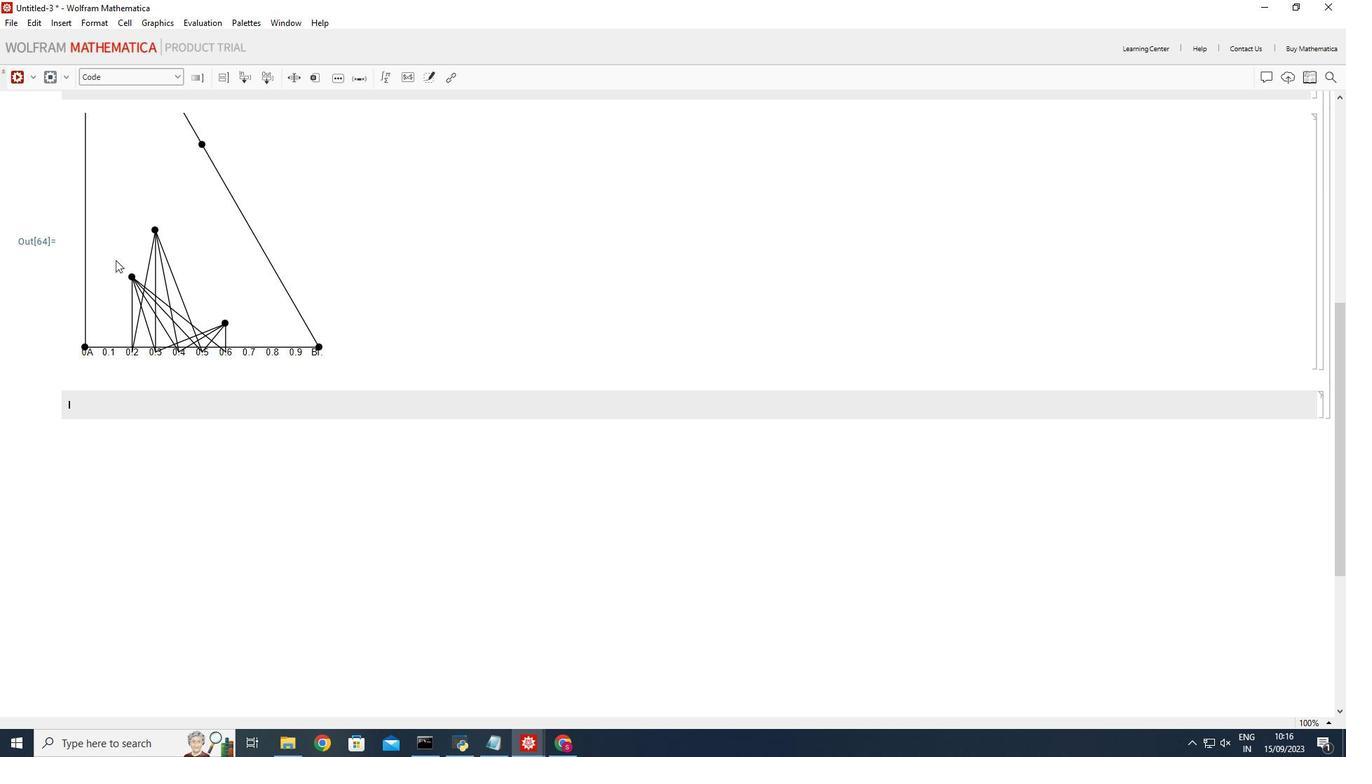 
Action: Mouse moved to (135, 401)
Screenshot: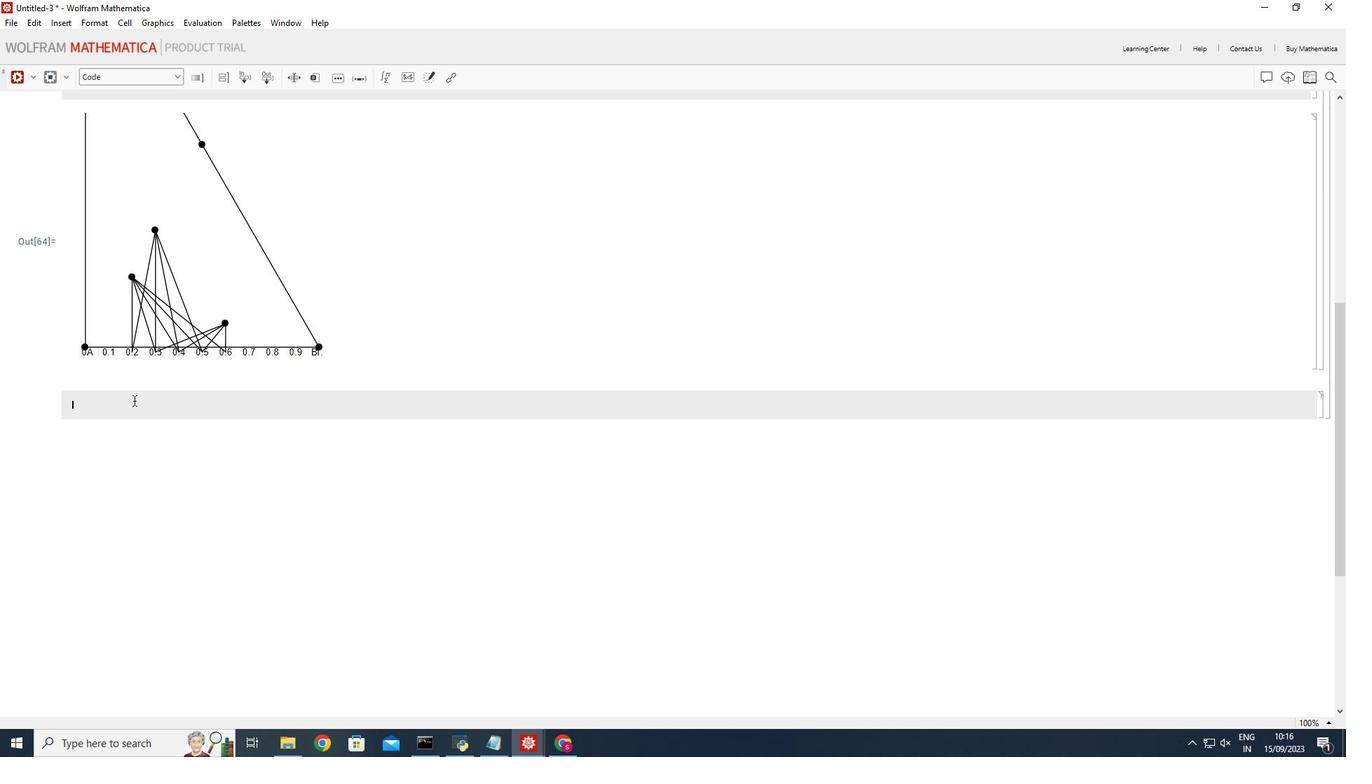 
Action: Mouse pressed left at (135, 401)
Screenshot: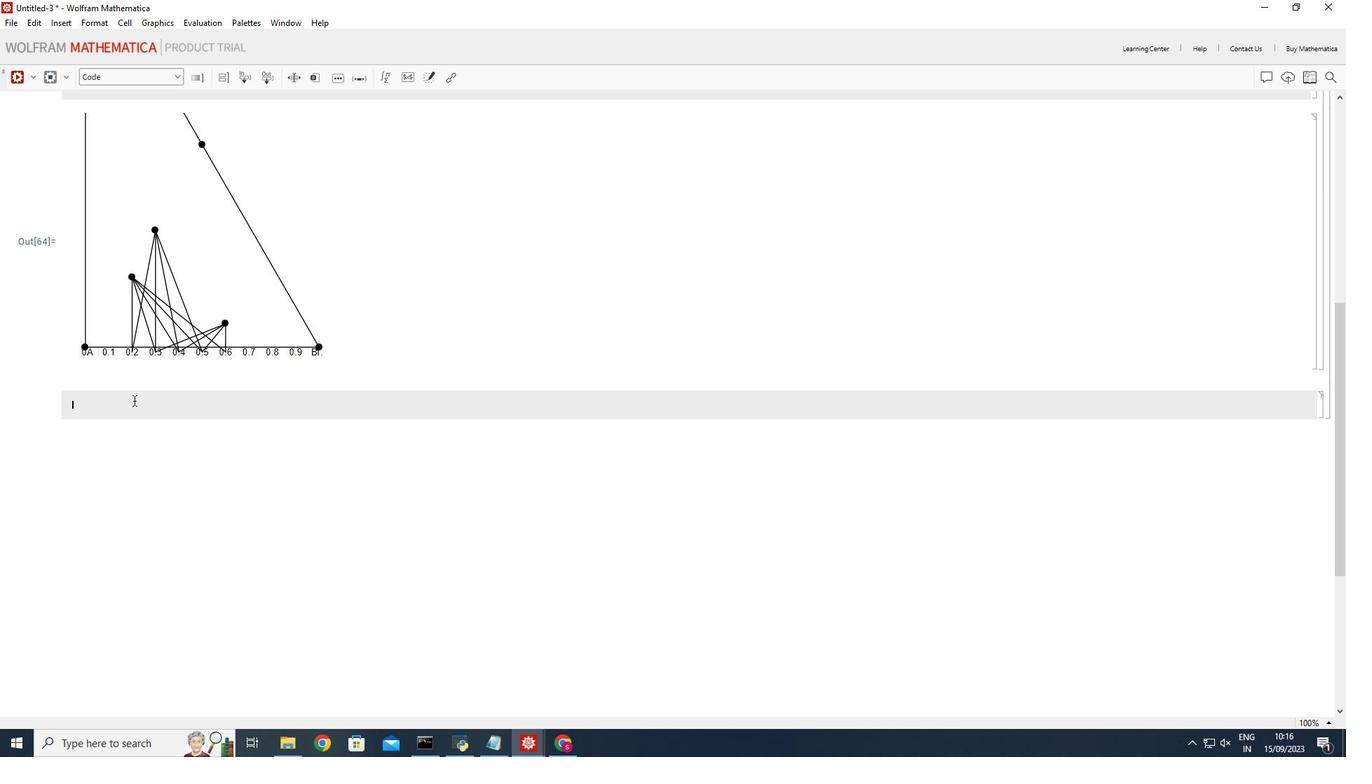 
Action: Mouse moved to (134, 401)
Screenshot: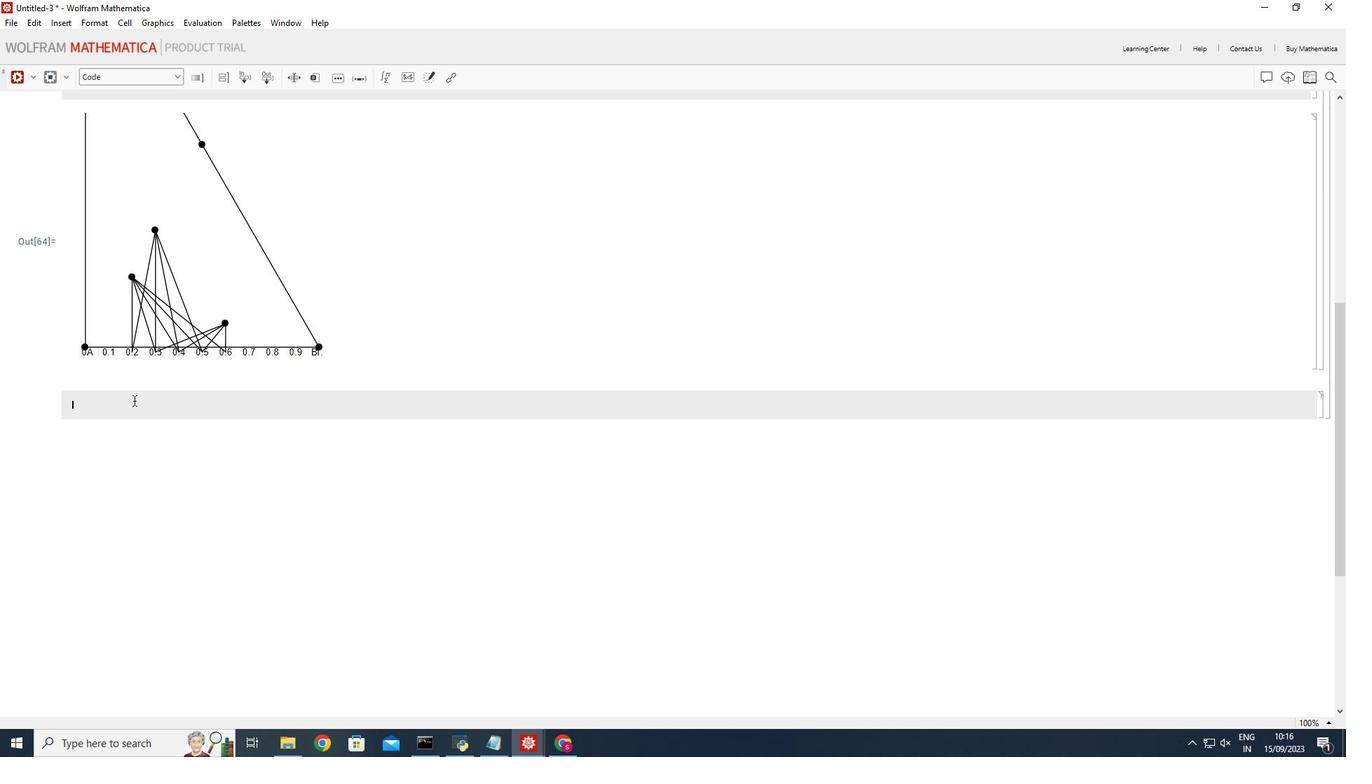 
Action: Key pressed <Key.shift_r>(*<Key.shift_r>Add<Key.space>a<Key.space><Key.shift_r>Label<Key.right><Key.right><Key.enter><Key.shift_r>Labeled[<Key.shift_r>%,<Key.space><Key.shift_r>"<Key.shift_r>Ternary<Key.space><Key.shift_r>Plot<Key.right>,<Key.space><Key.shift_r>Top
Screenshot: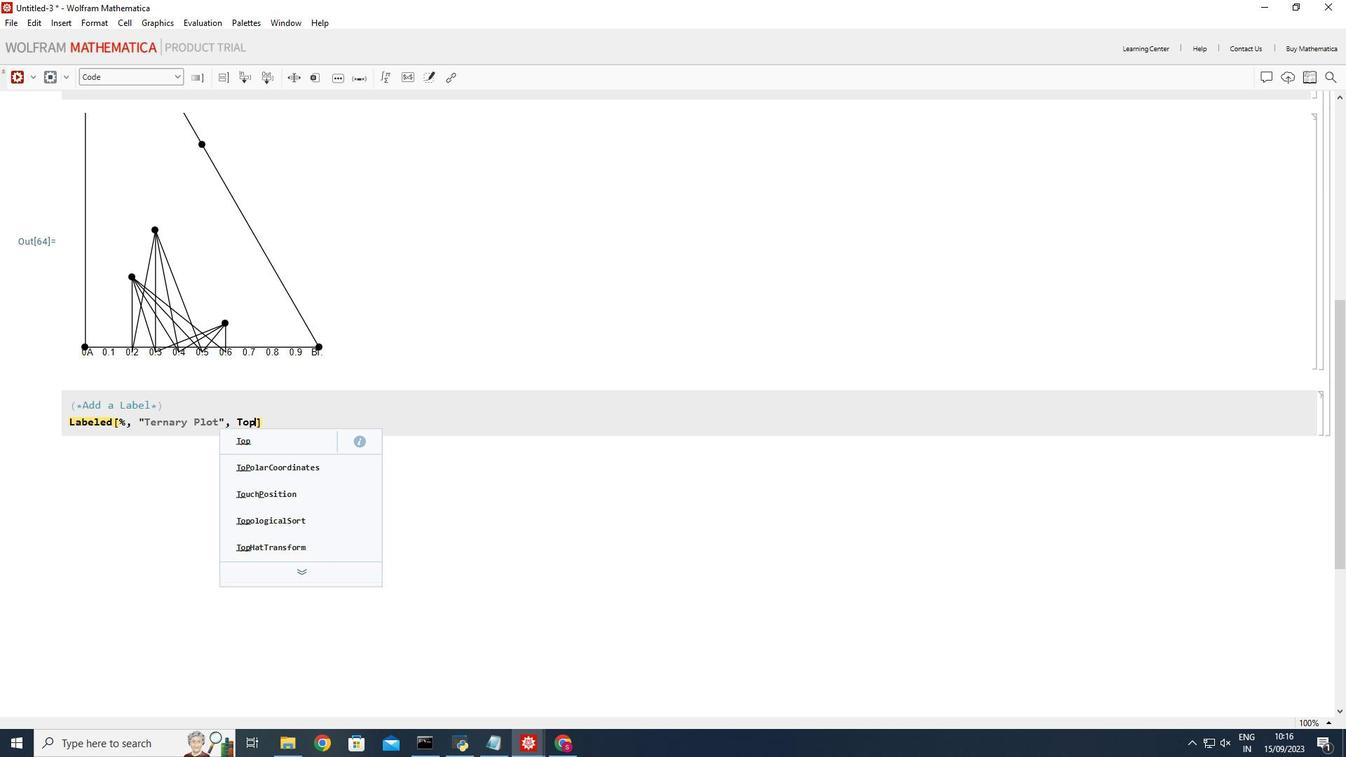 
Action: Mouse moved to (282, 411)
Screenshot: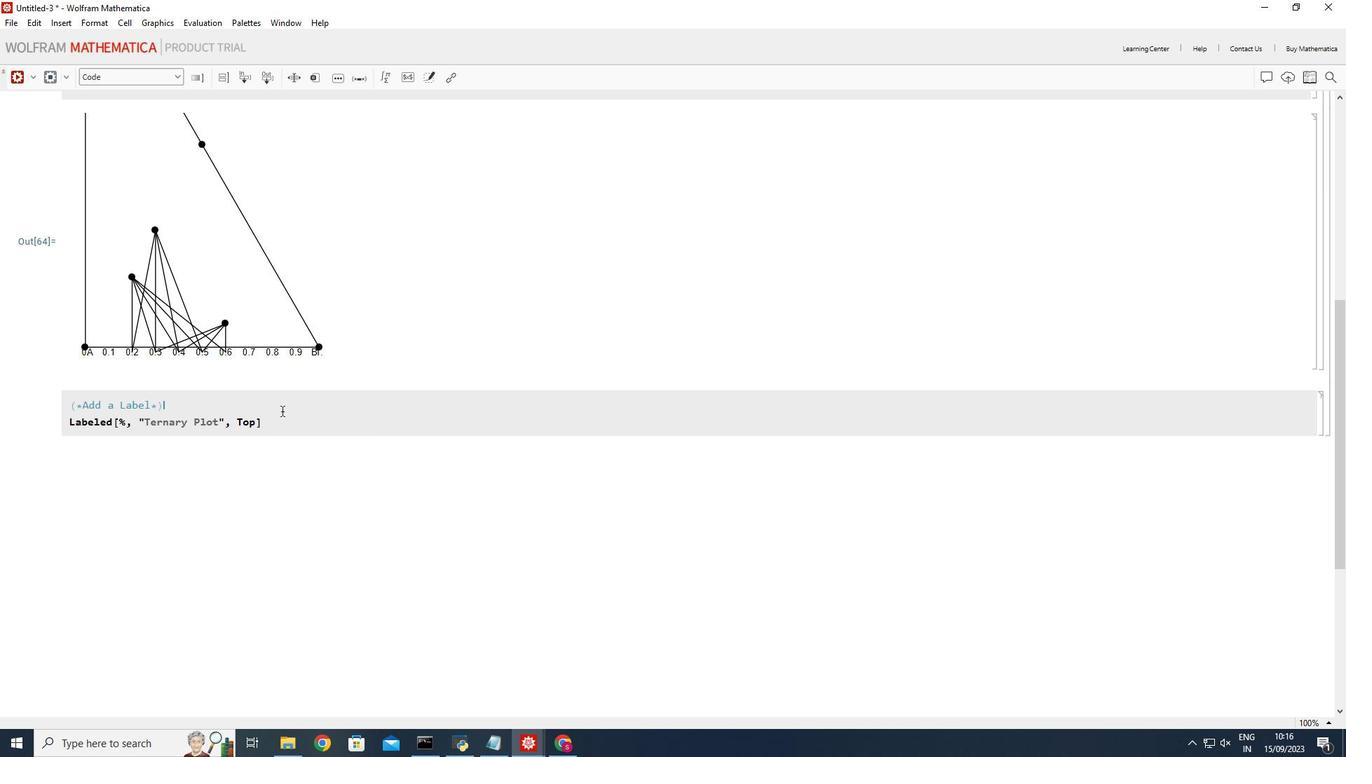 
Action: Mouse pressed left at (282, 411)
Screenshot: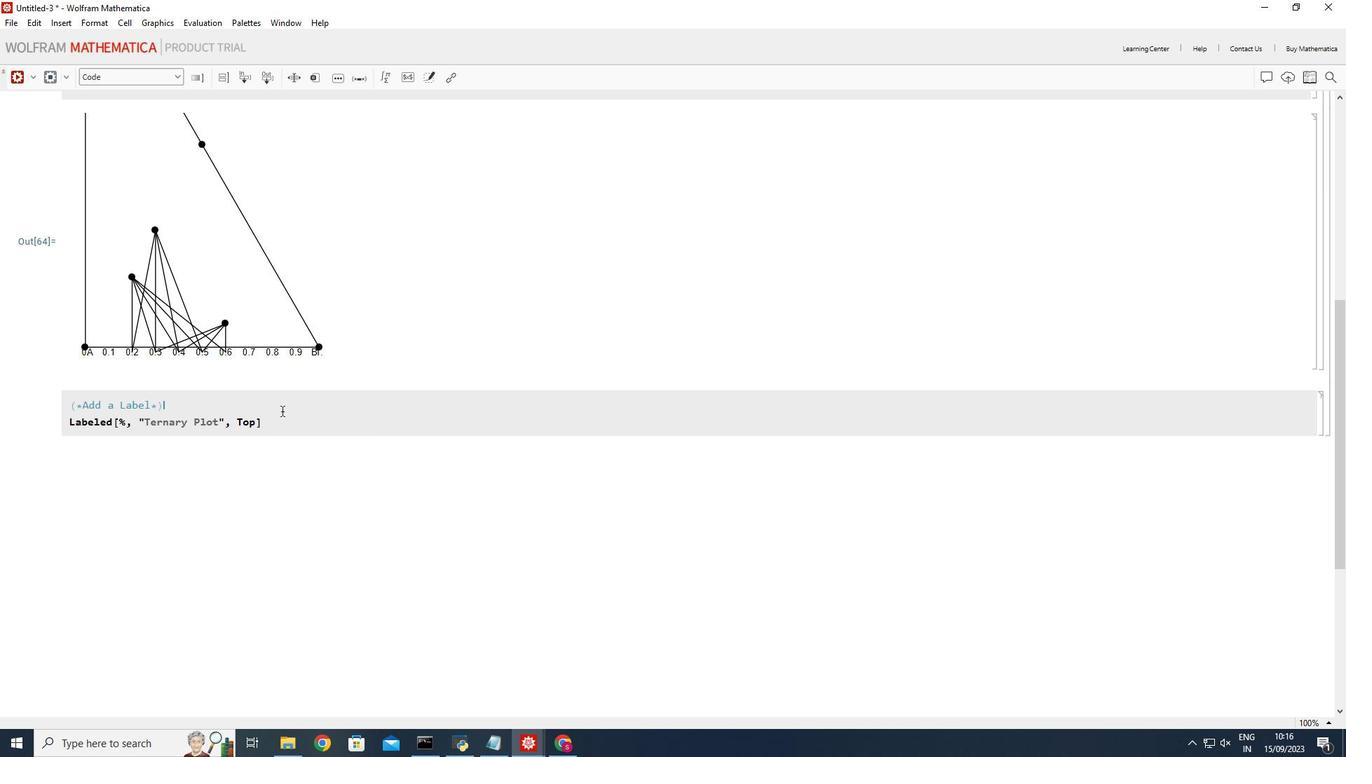 
Action: Mouse moved to (279, 422)
Screenshot: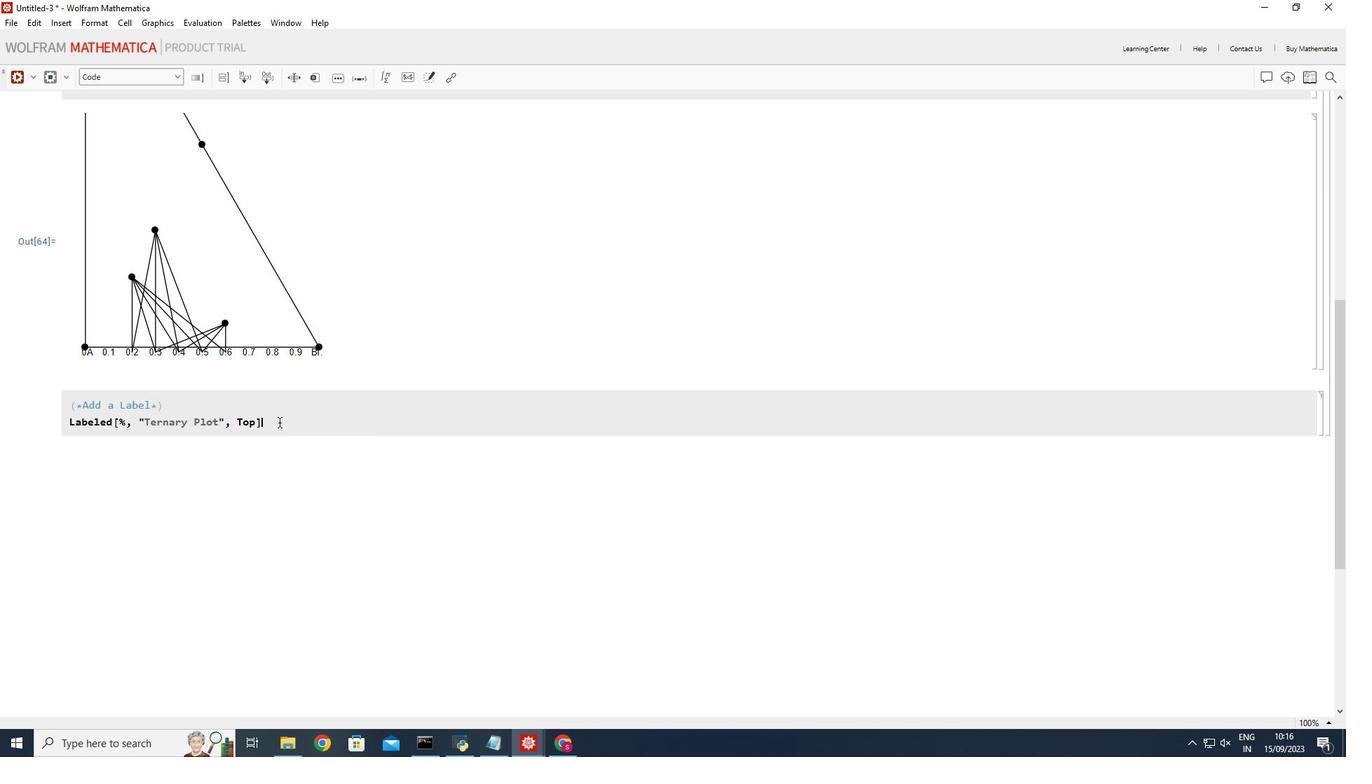 
Action: Mouse pressed left at (279, 422)
Screenshot: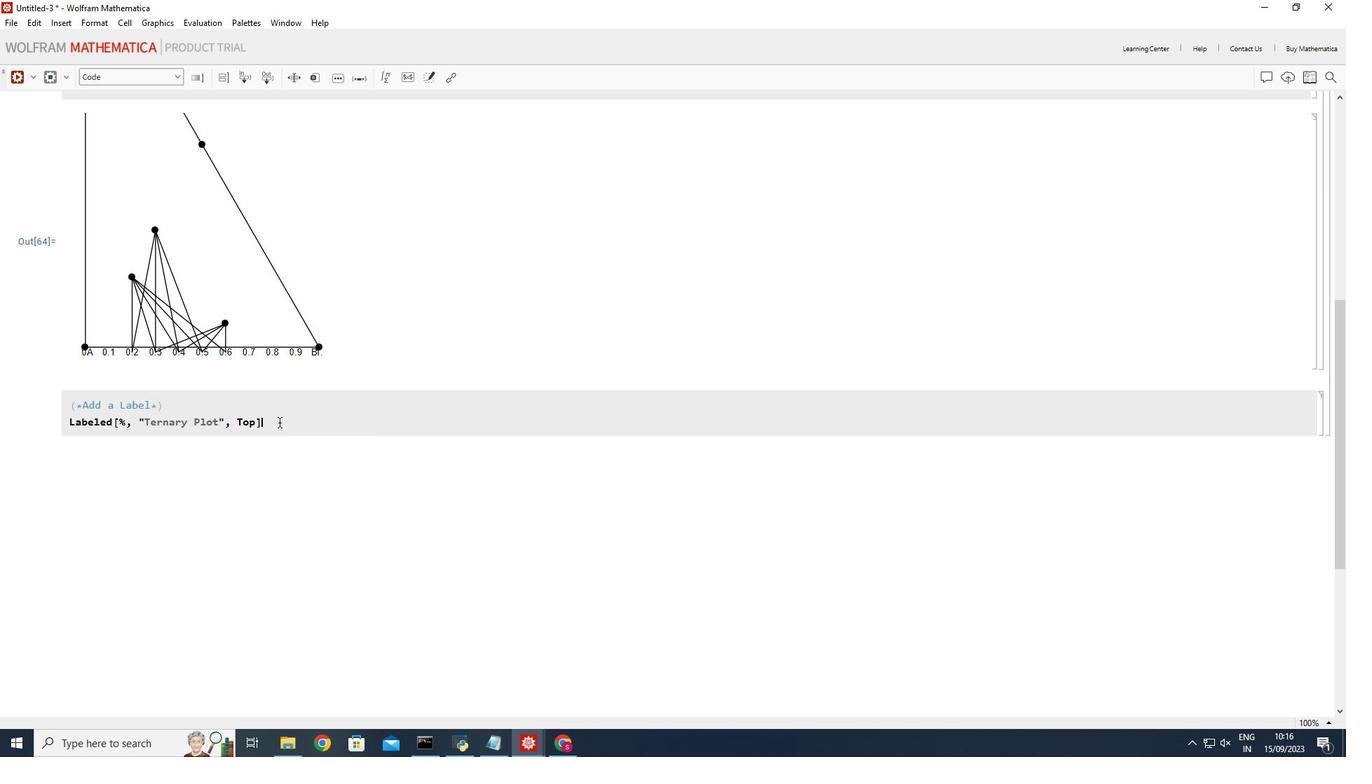 
Action: Mouse moved to (279, 422)
Screenshot: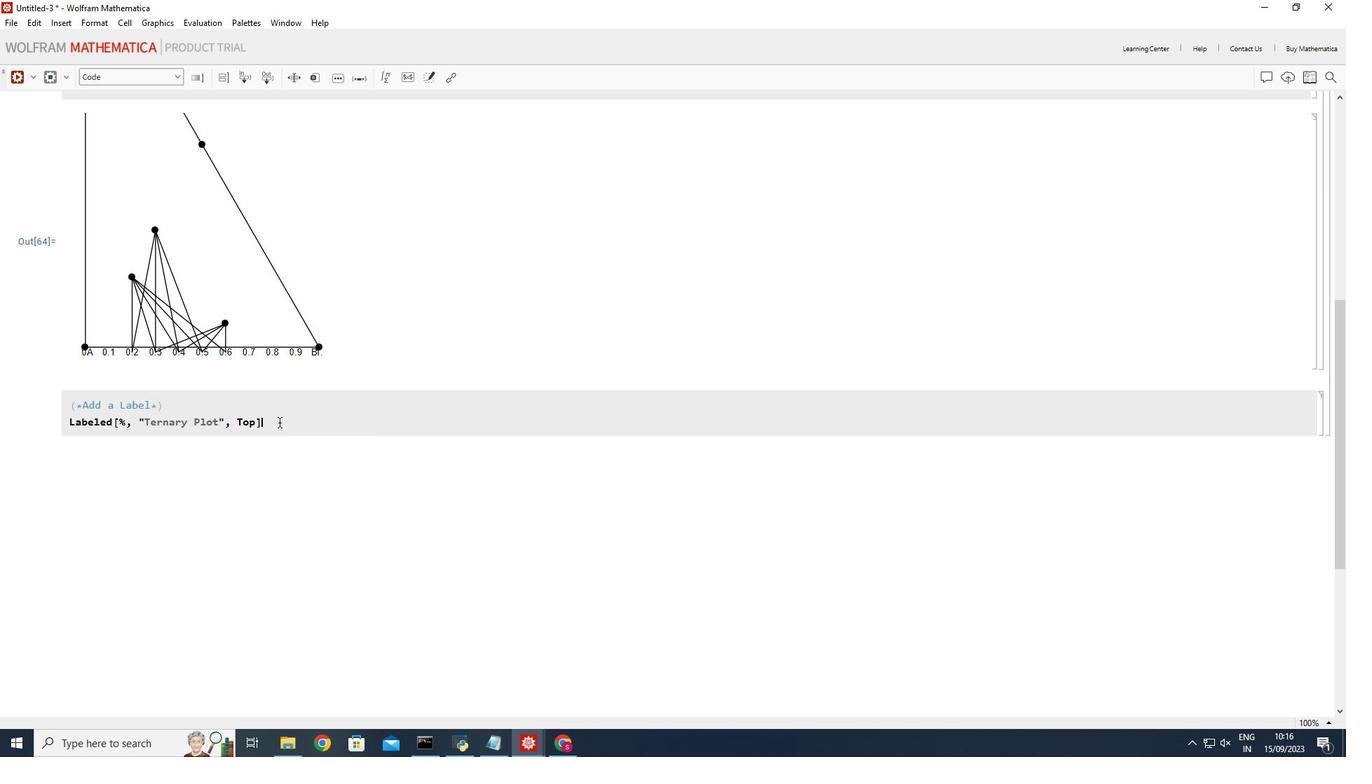 
Action: Key pressed <Key.shift_r><Key.enter>
Screenshot: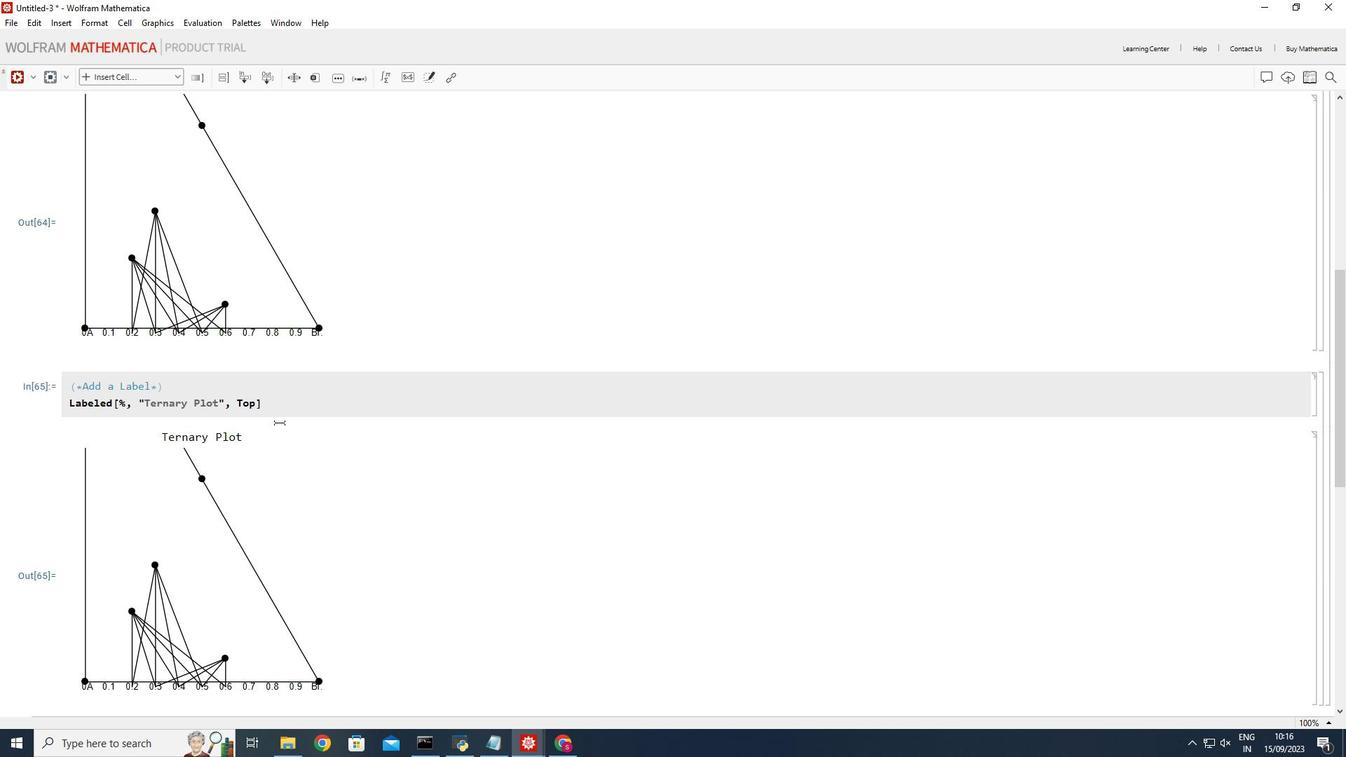 
Action: Mouse scrolled (279, 422) with delta (0, 0)
Screenshot: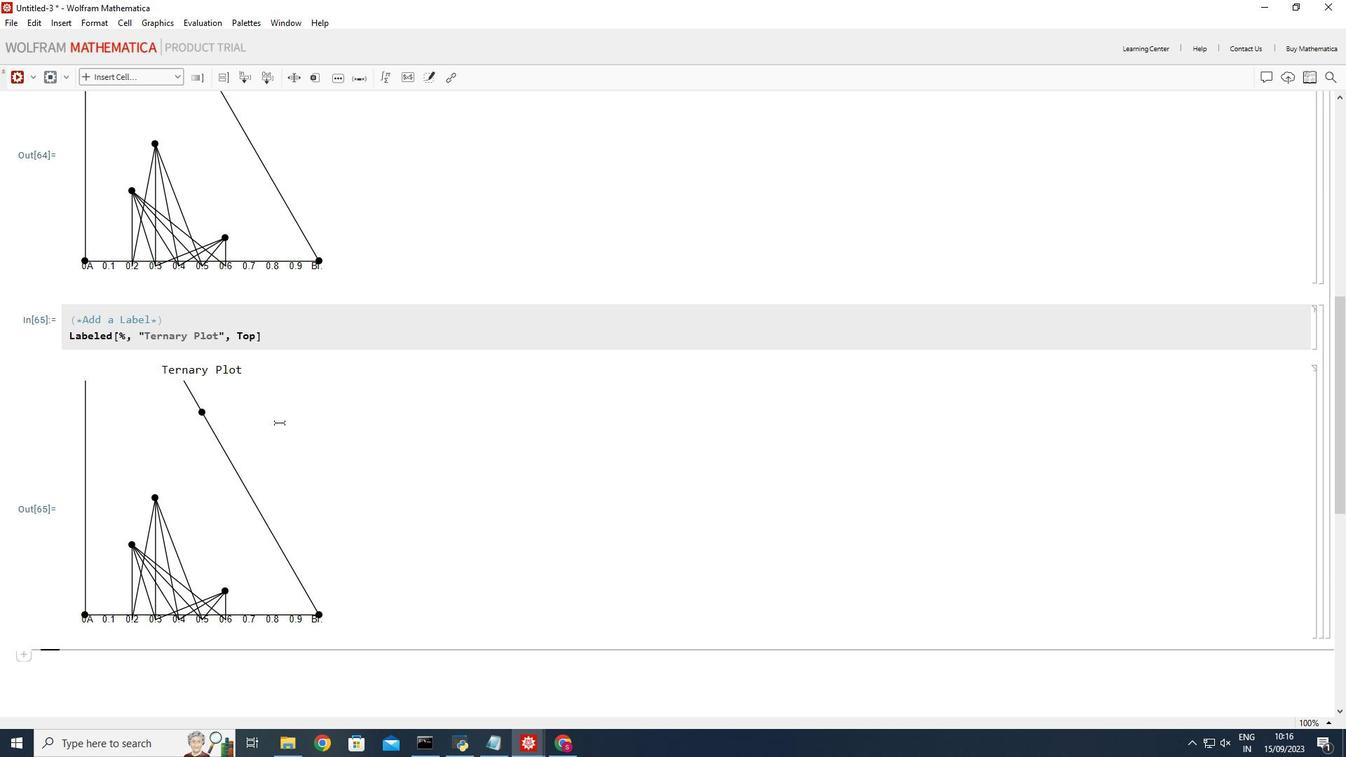 
Action: Mouse moved to (978, 513)
Screenshot: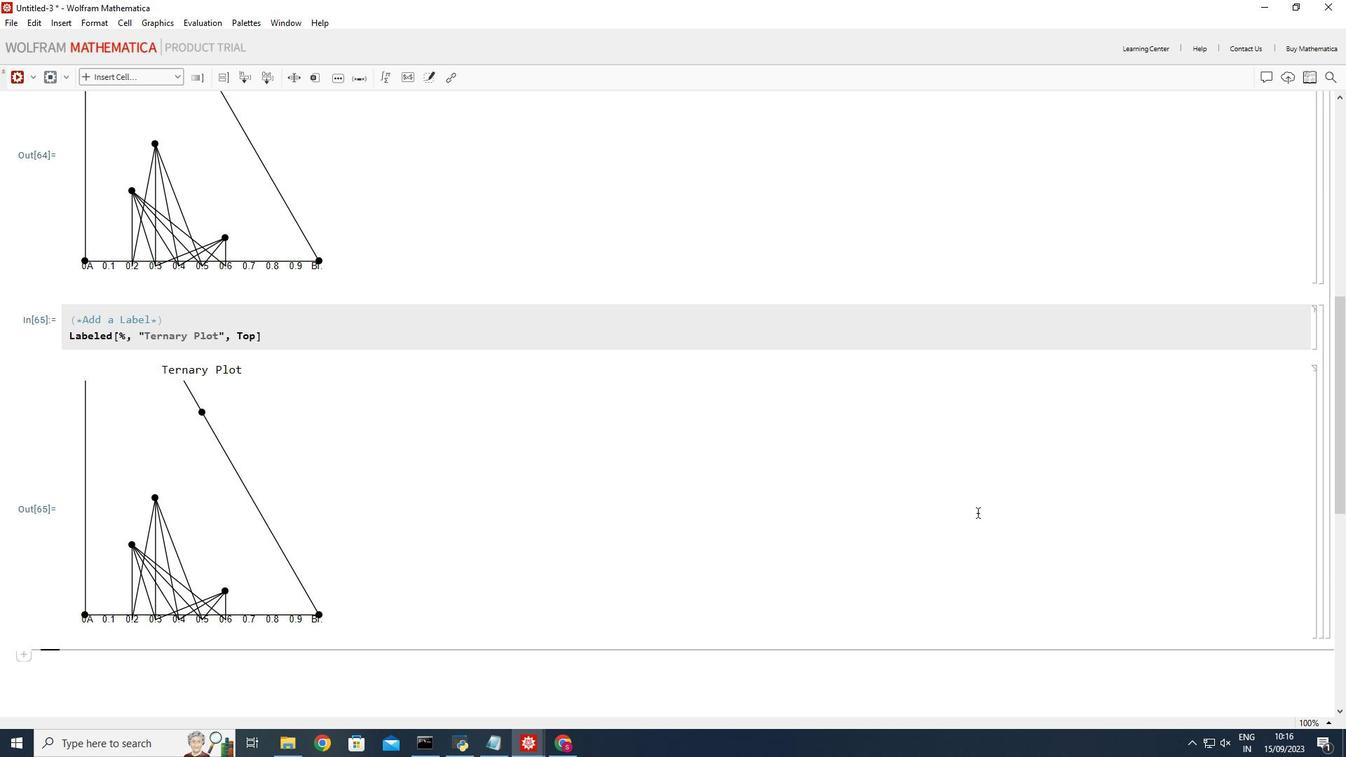 
